 Task: Add a signature Luis Hernandez containing Have a great National Alzheimers Disease Awareness Month, Luis Hernandez to email address softage.6@softage.net and add a label Tax filings
Action: Mouse moved to (919, 57)
Screenshot: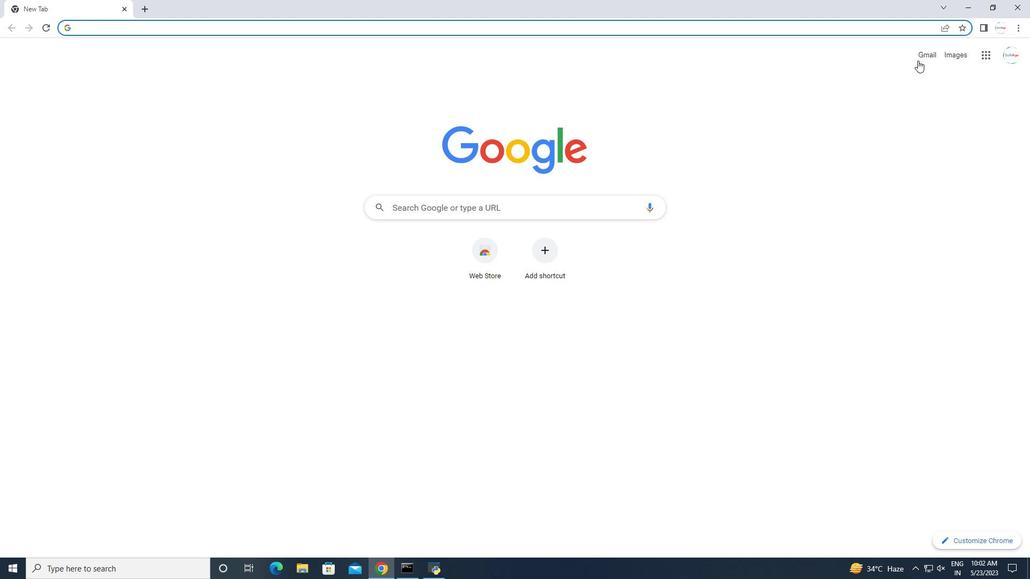 
Action: Mouse pressed left at (919, 57)
Screenshot: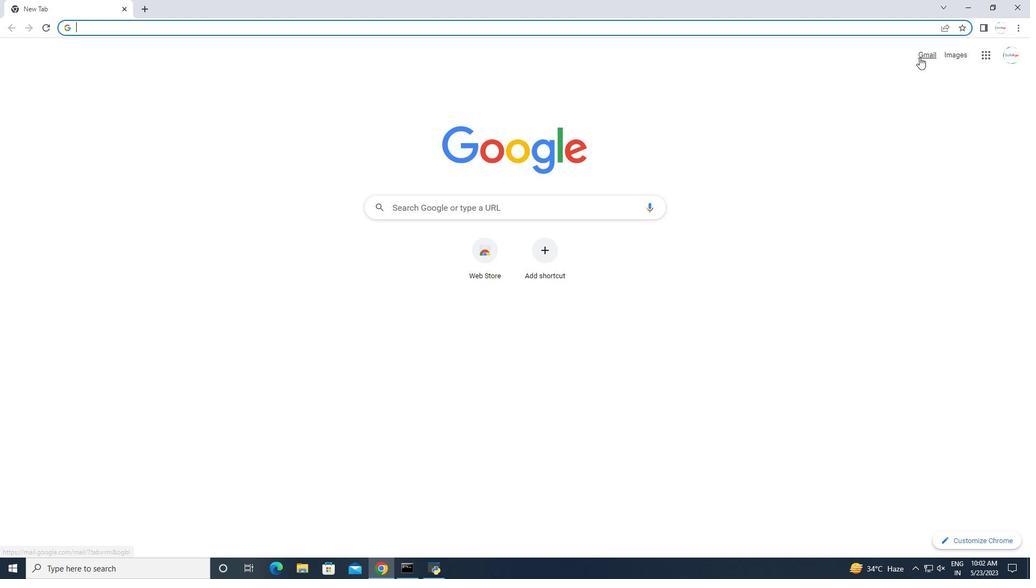 
Action: Mouse moved to (955, 55)
Screenshot: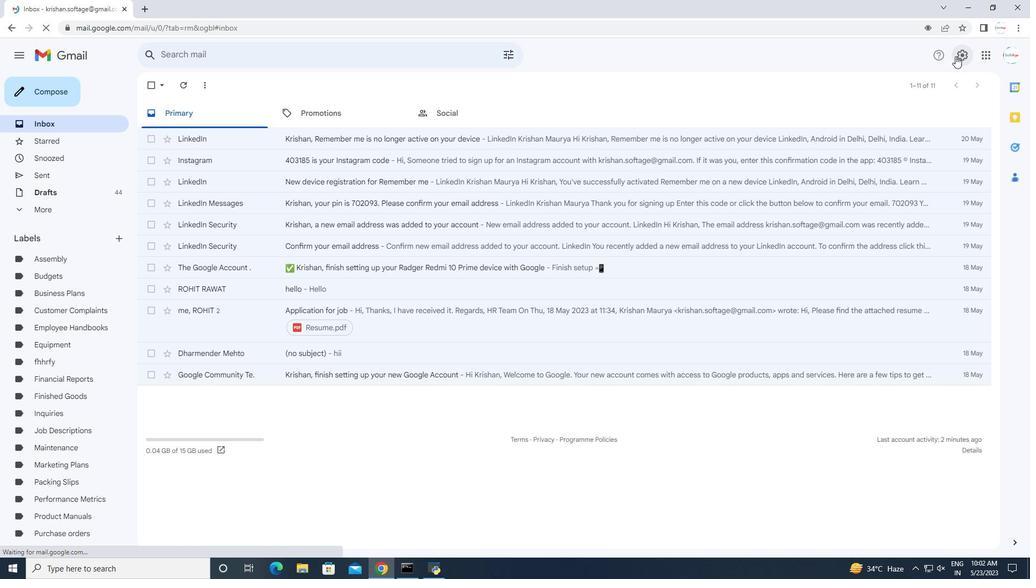 
Action: Mouse pressed left at (955, 55)
Screenshot: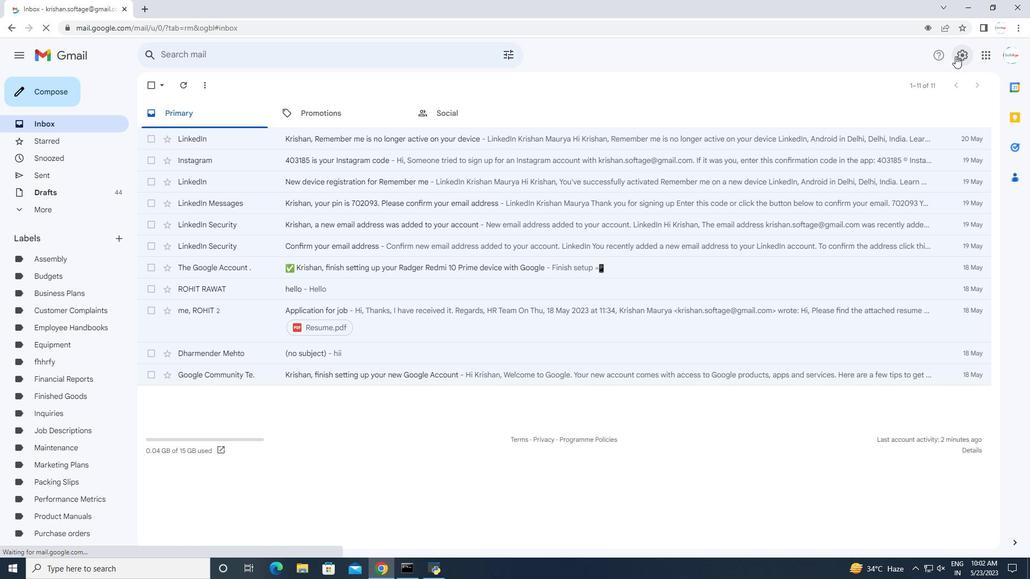 
Action: Mouse moved to (950, 107)
Screenshot: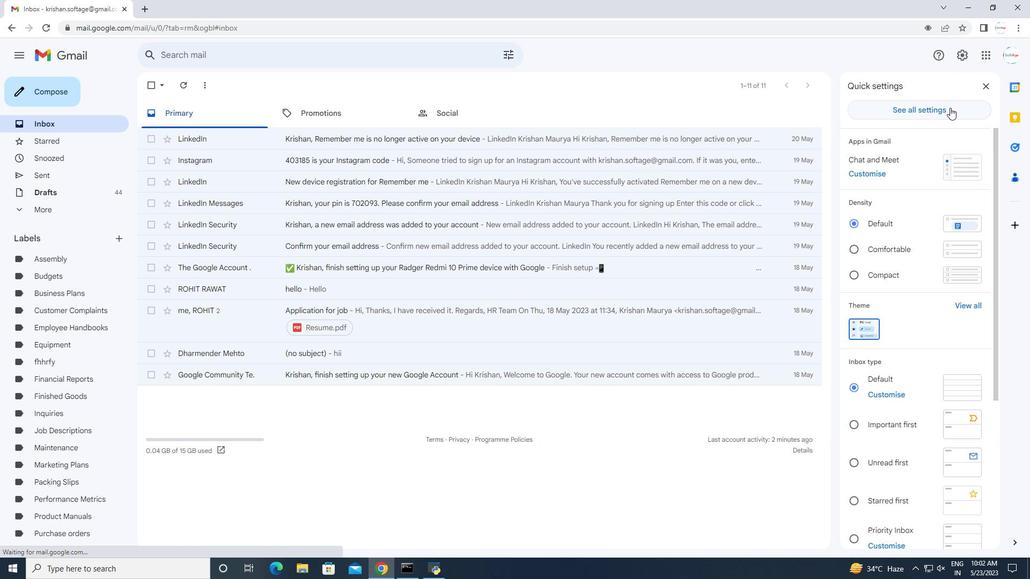 
Action: Mouse pressed left at (950, 107)
Screenshot: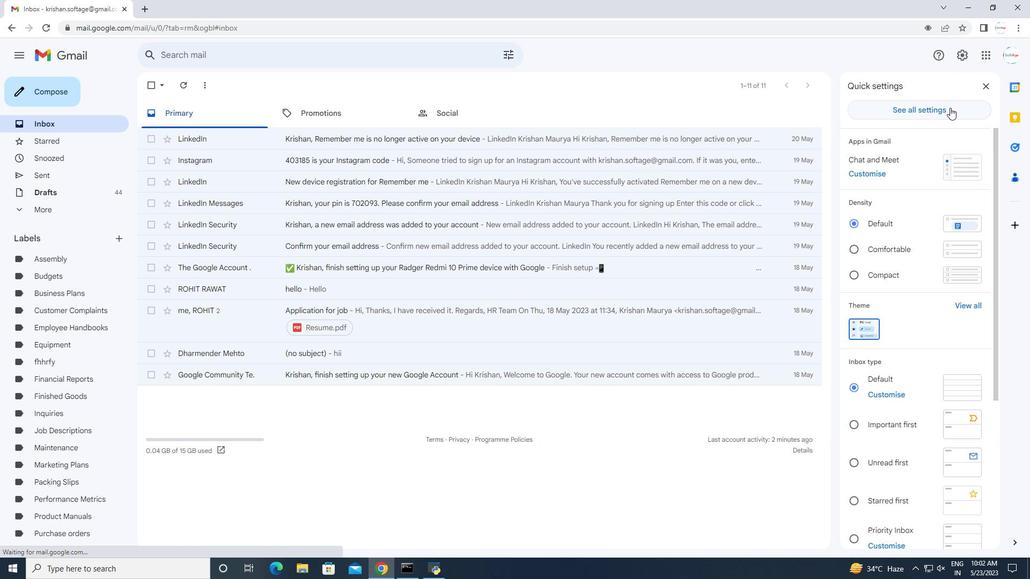 
Action: Mouse moved to (677, 172)
Screenshot: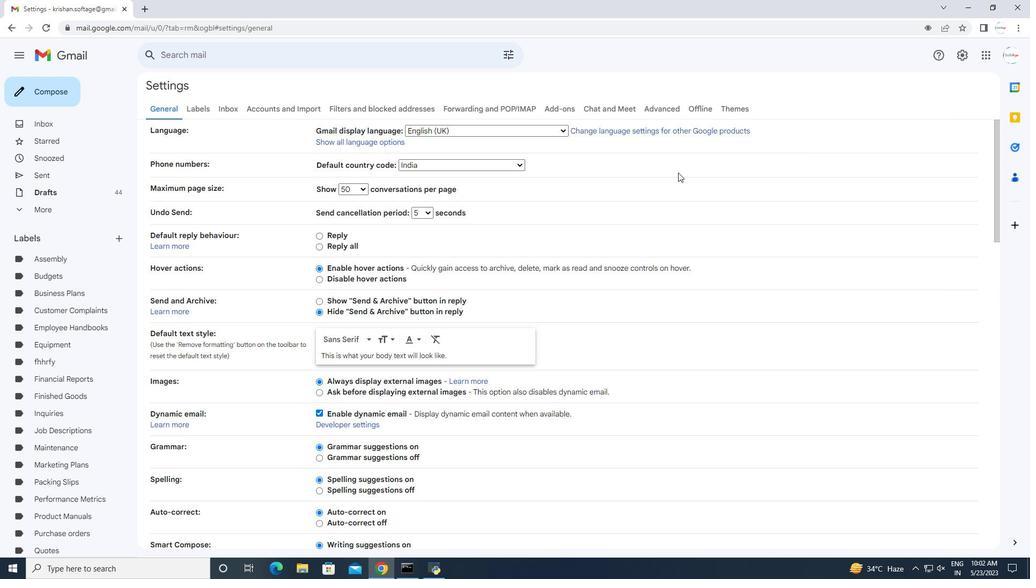 
Action: Mouse scrolled (677, 171) with delta (0, 0)
Screenshot: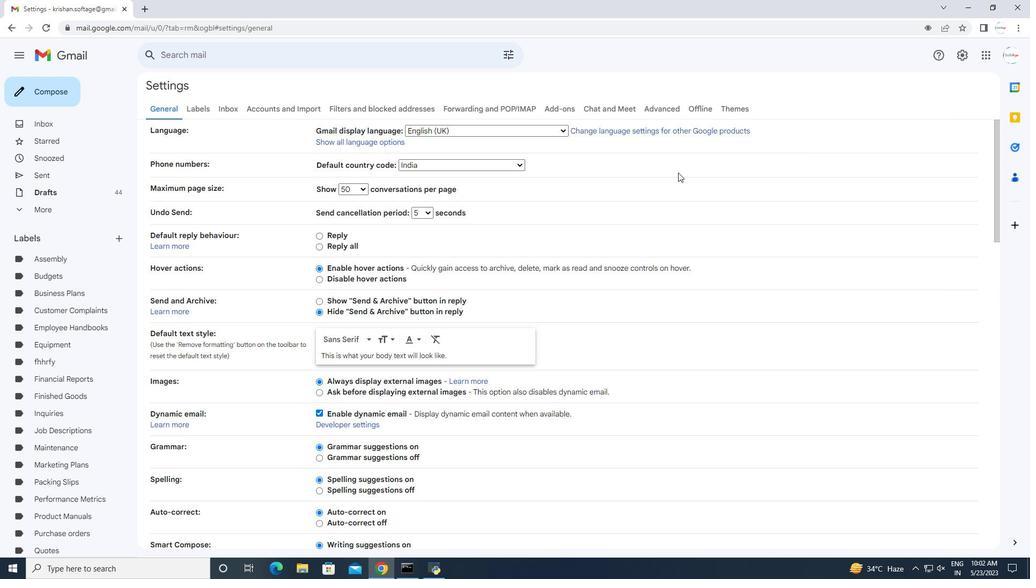 
Action: Mouse scrolled (677, 171) with delta (0, 0)
Screenshot: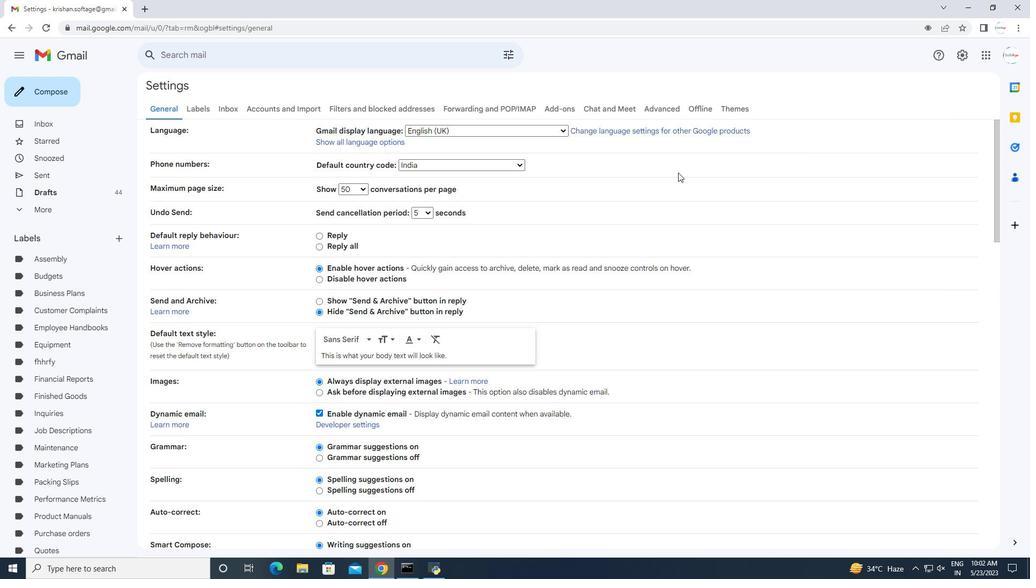 
Action: Mouse scrolled (677, 171) with delta (0, 0)
Screenshot: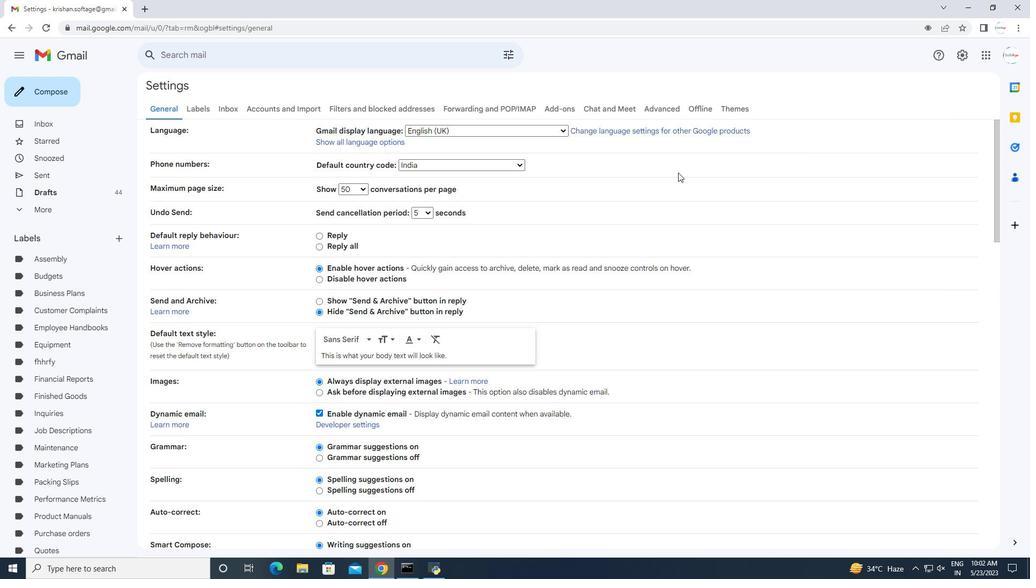 
Action: Mouse scrolled (677, 171) with delta (0, 0)
Screenshot: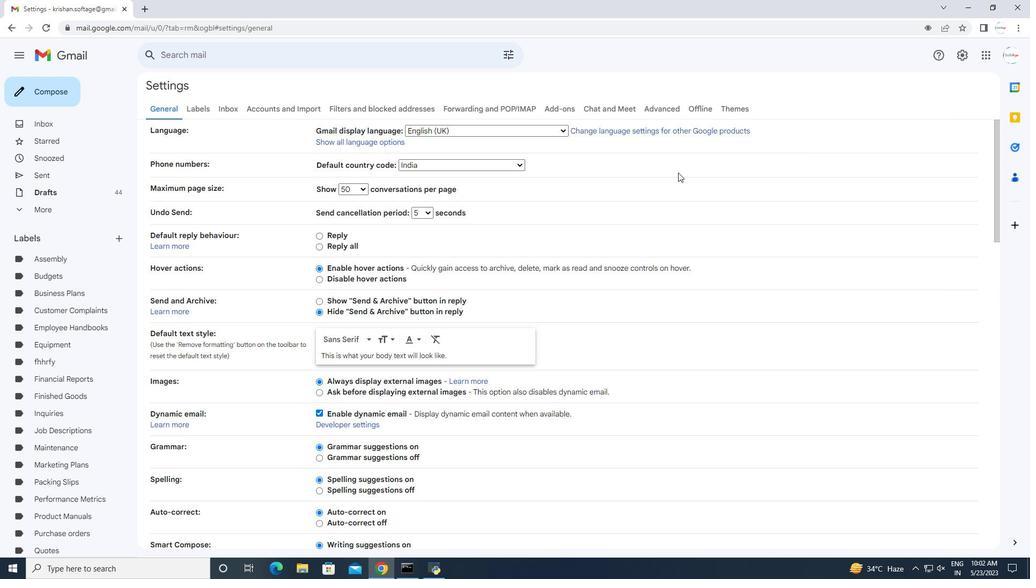 
Action: Mouse scrolled (677, 171) with delta (0, 0)
Screenshot: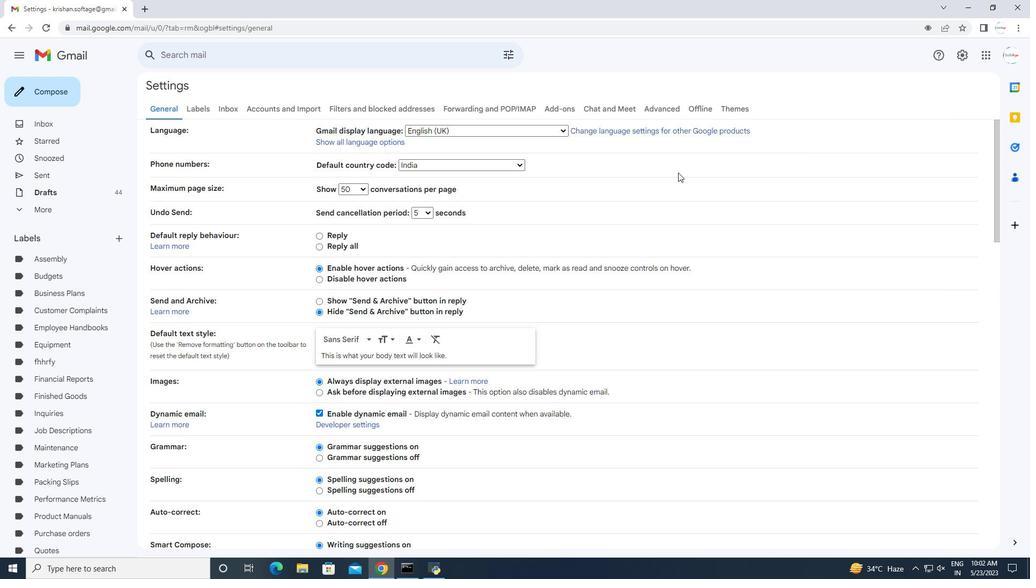 
Action: Mouse moved to (677, 172)
Screenshot: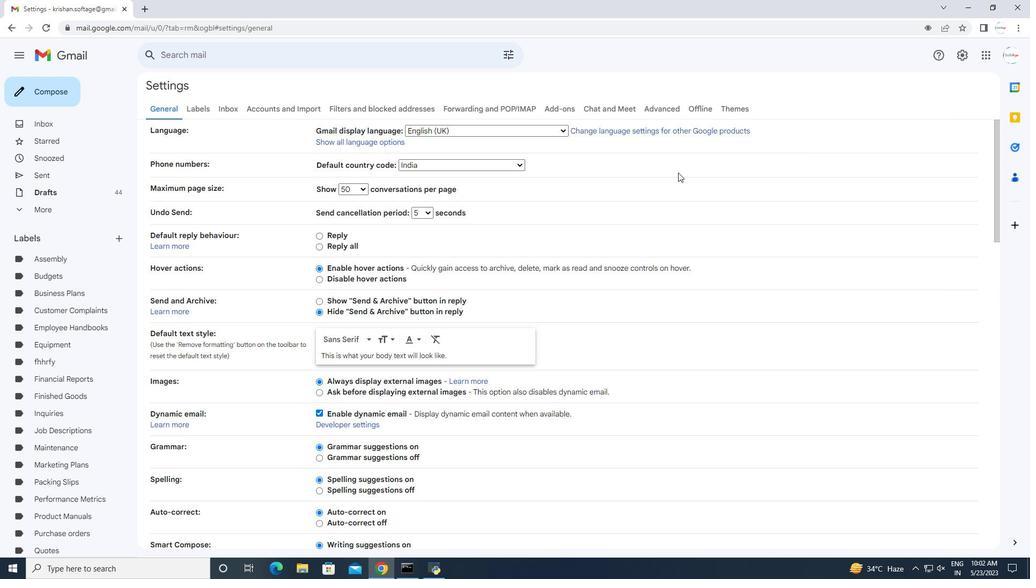 
Action: Mouse scrolled (677, 171) with delta (0, 0)
Screenshot: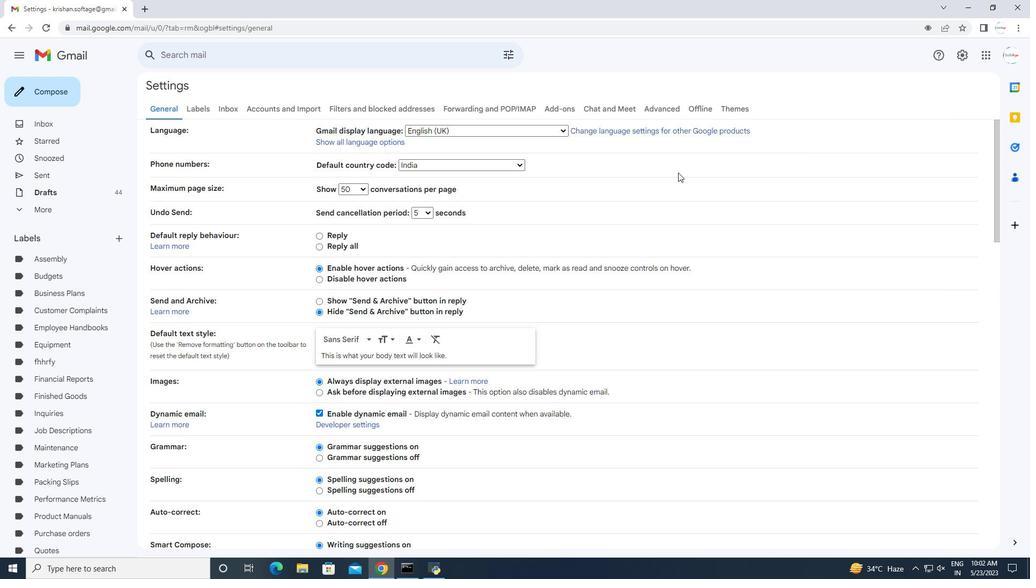 
Action: Mouse moved to (677, 166)
Screenshot: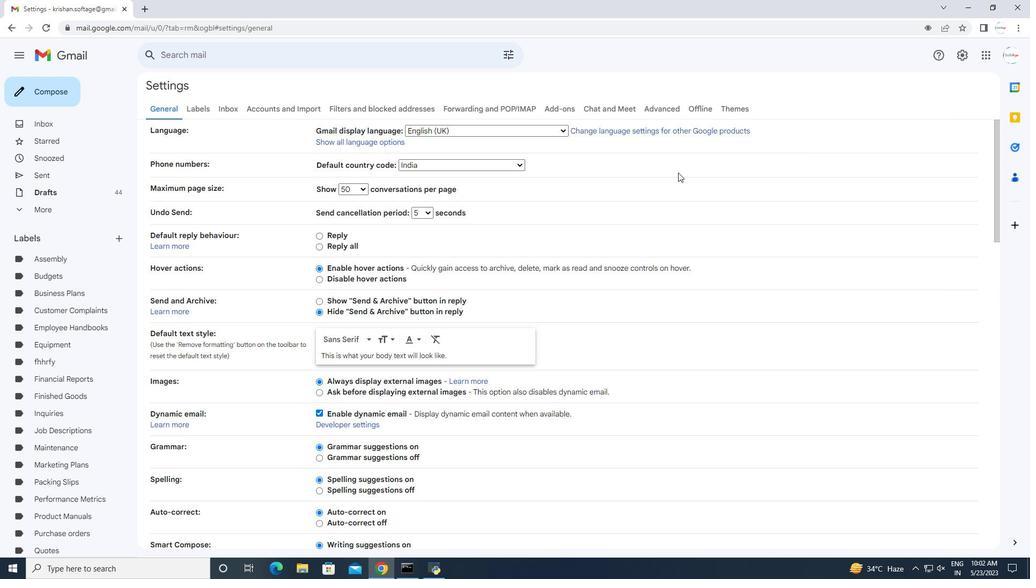 
Action: Mouse scrolled (677, 166) with delta (0, 0)
Screenshot: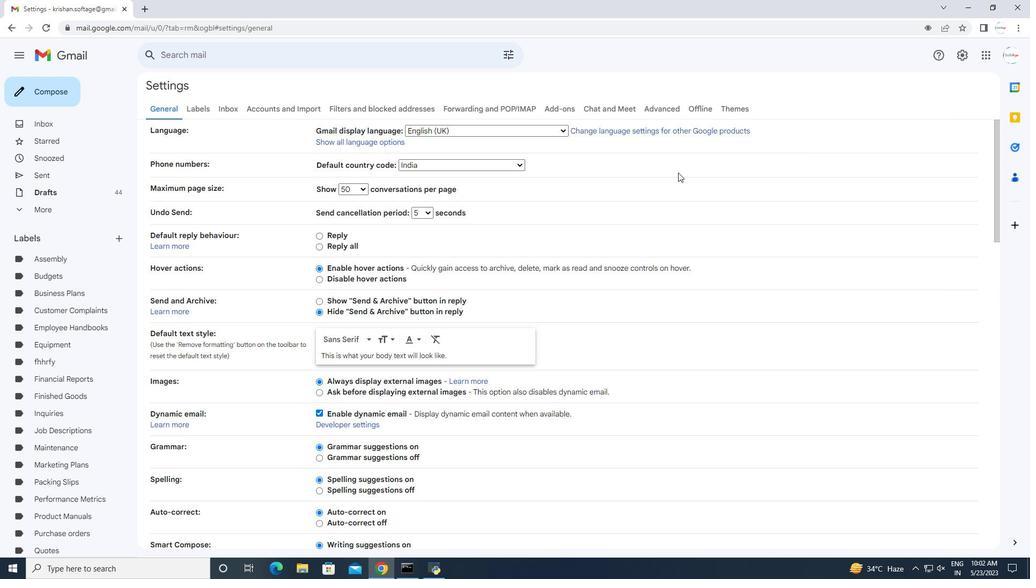 
Action: Mouse moved to (677, 163)
Screenshot: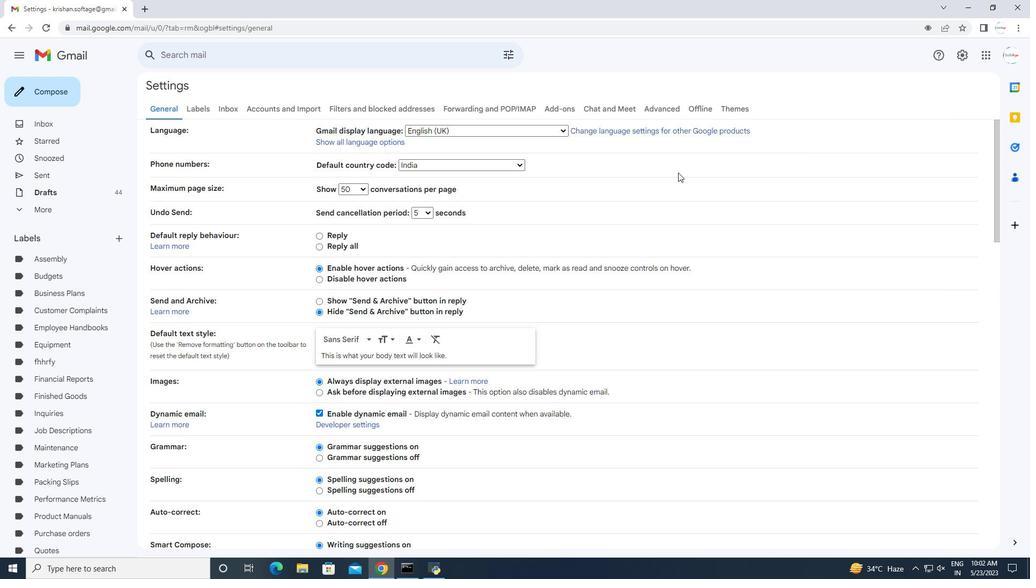 
Action: Mouse scrolled (677, 163) with delta (0, 0)
Screenshot: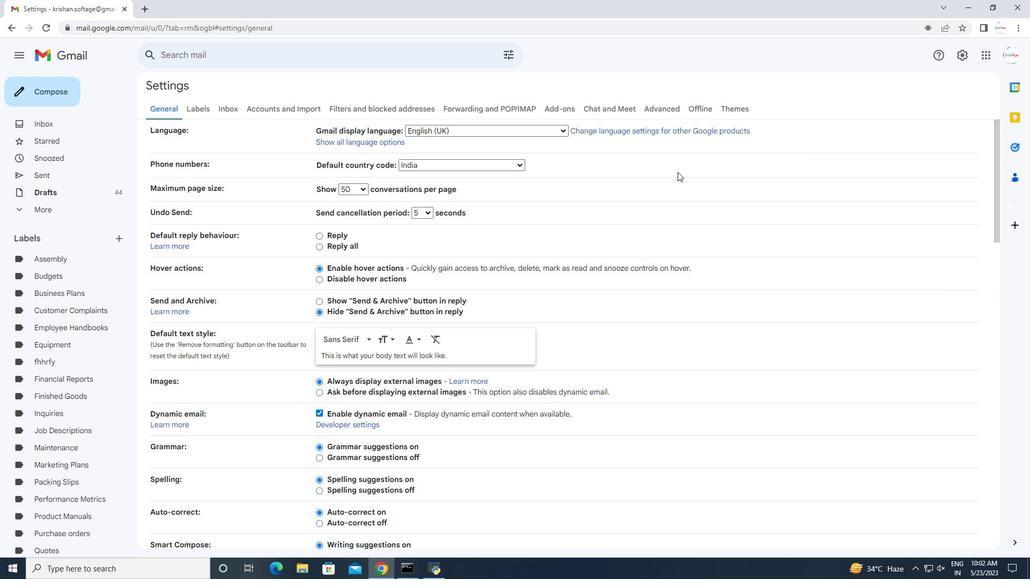 
Action: Mouse scrolled (677, 163) with delta (0, 0)
Screenshot: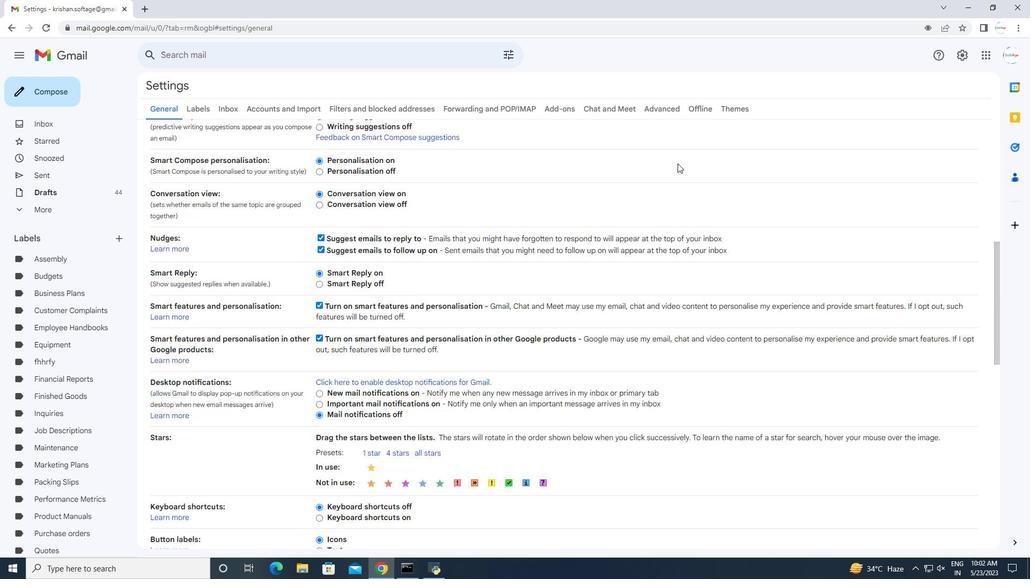
Action: Mouse scrolled (677, 163) with delta (0, 0)
Screenshot: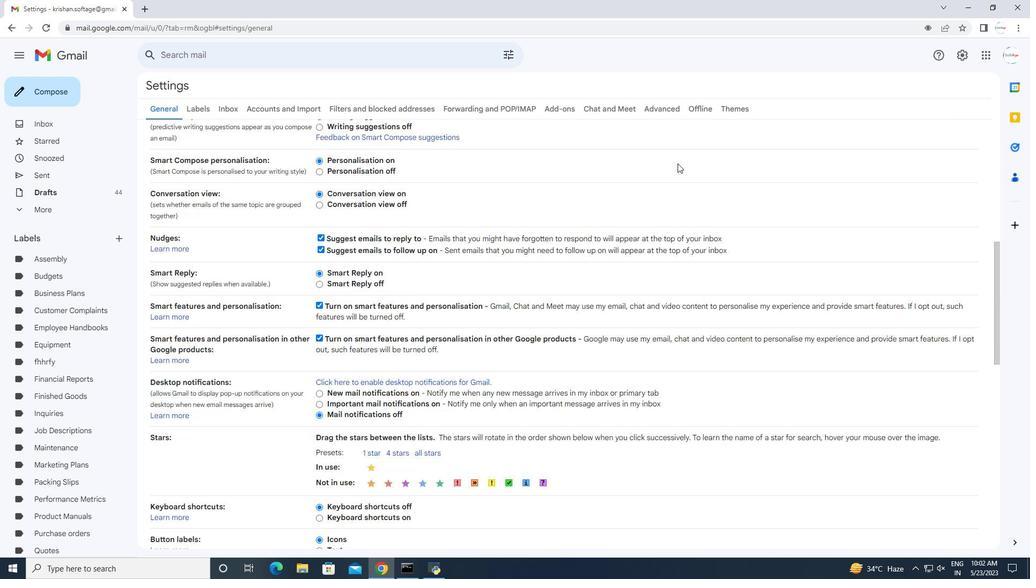 
Action: Mouse scrolled (677, 163) with delta (0, 0)
Screenshot: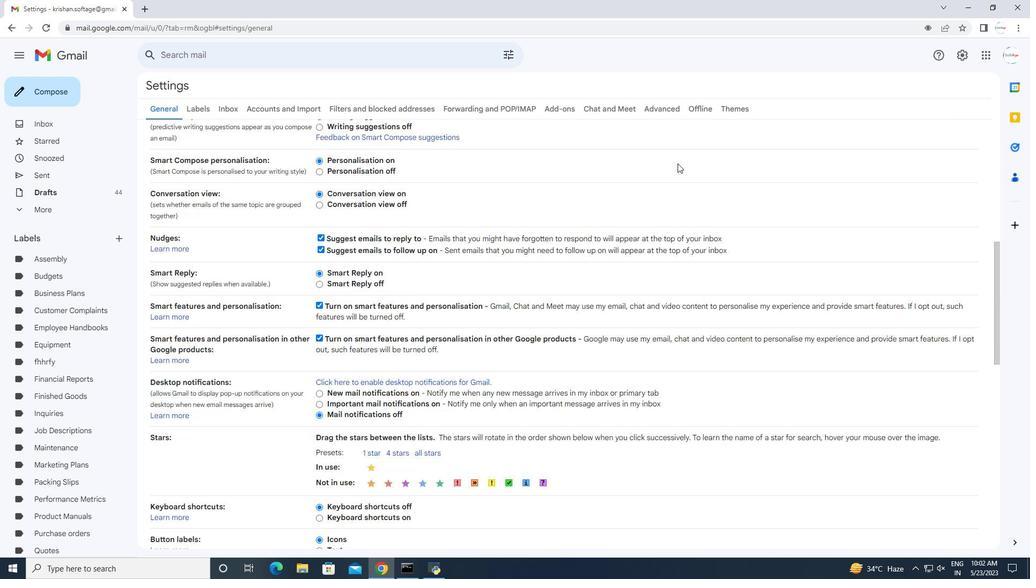 
Action: Mouse scrolled (677, 163) with delta (0, 0)
Screenshot: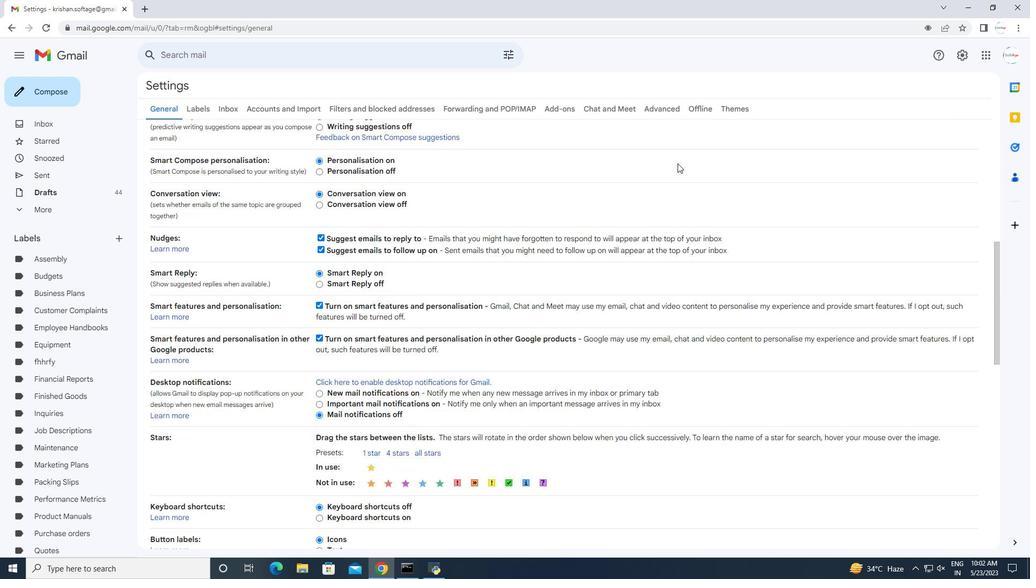 
Action: Mouse scrolled (677, 163) with delta (0, 0)
Screenshot: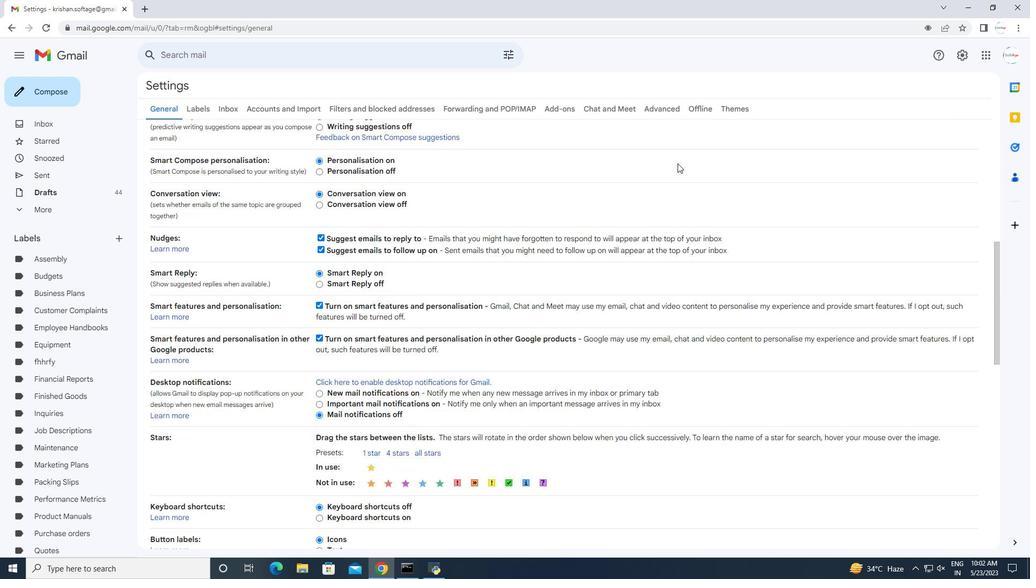 
Action: Mouse scrolled (677, 163) with delta (0, 0)
Screenshot: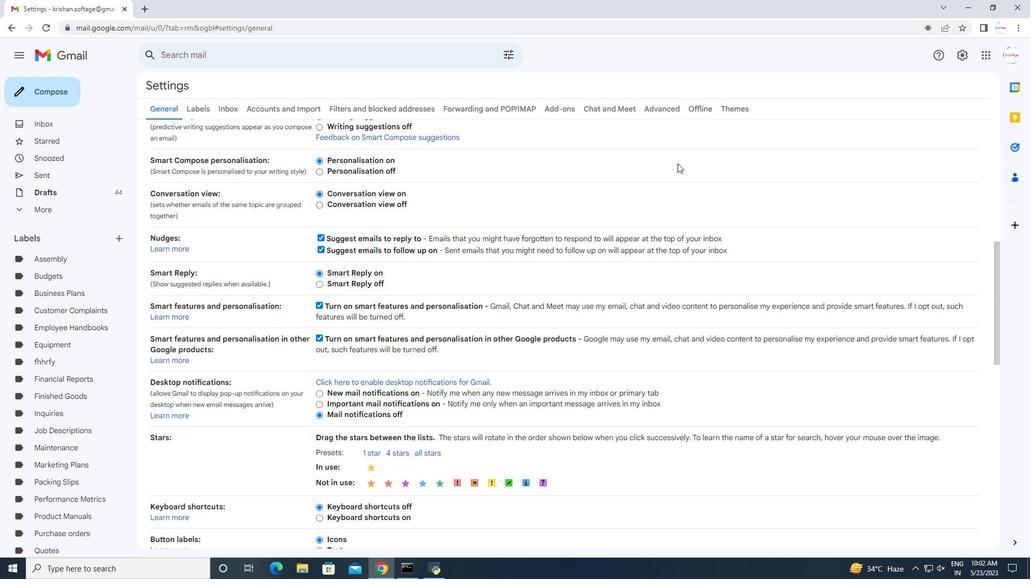 
Action: Mouse moved to (579, 276)
Screenshot: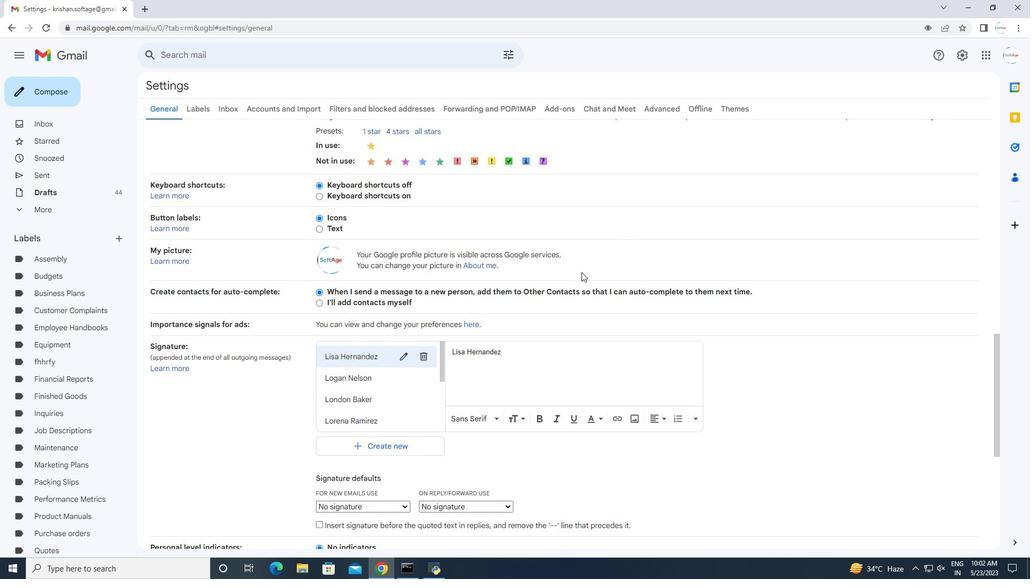 
Action: Mouse scrolled (579, 275) with delta (0, 0)
Screenshot: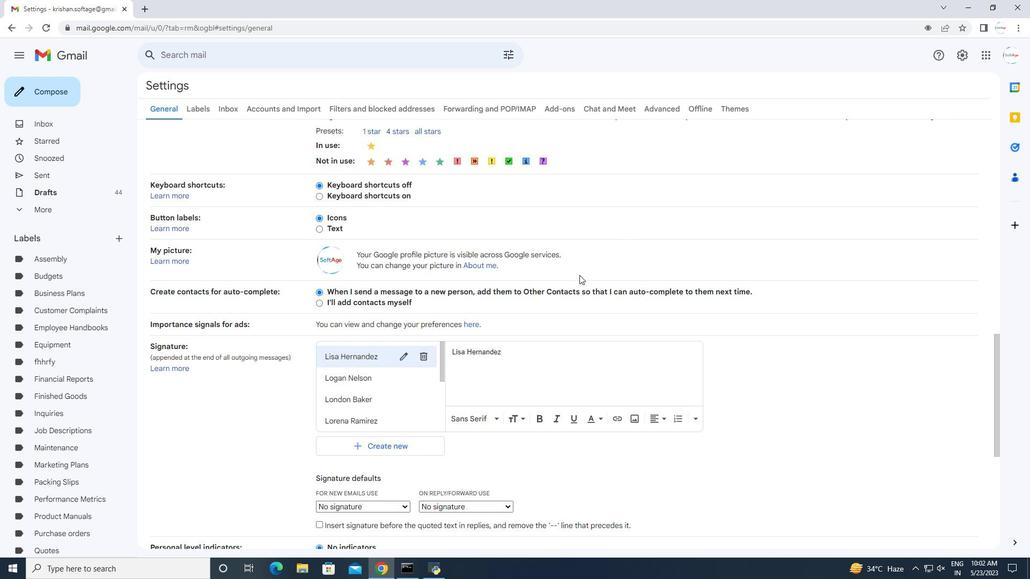 
Action: Mouse scrolled (579, 275) with delta (0, 0)
Screenshot: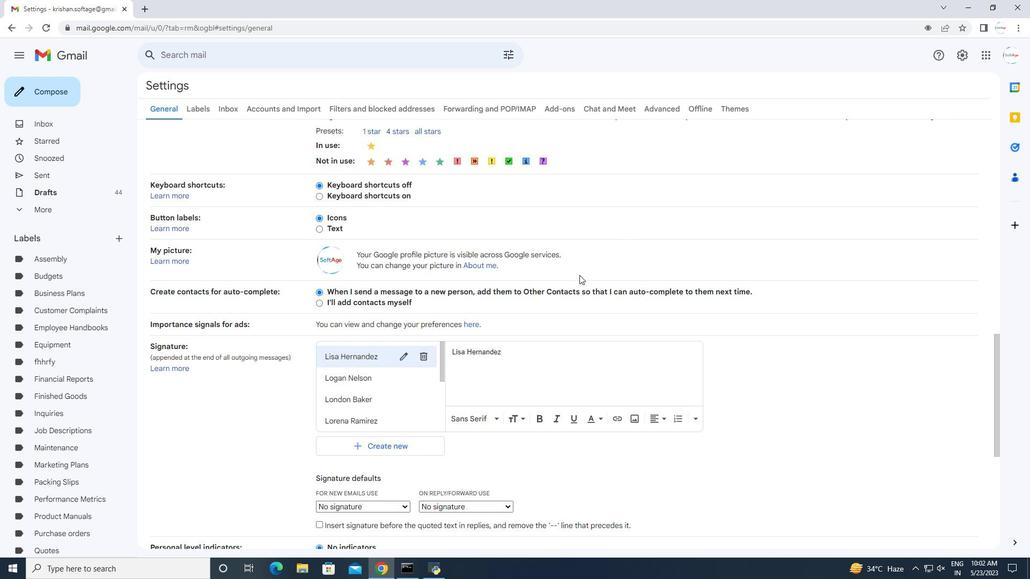 
Action: Mouse scrolled (579, 275) with delta (0, 0)
Screenshot: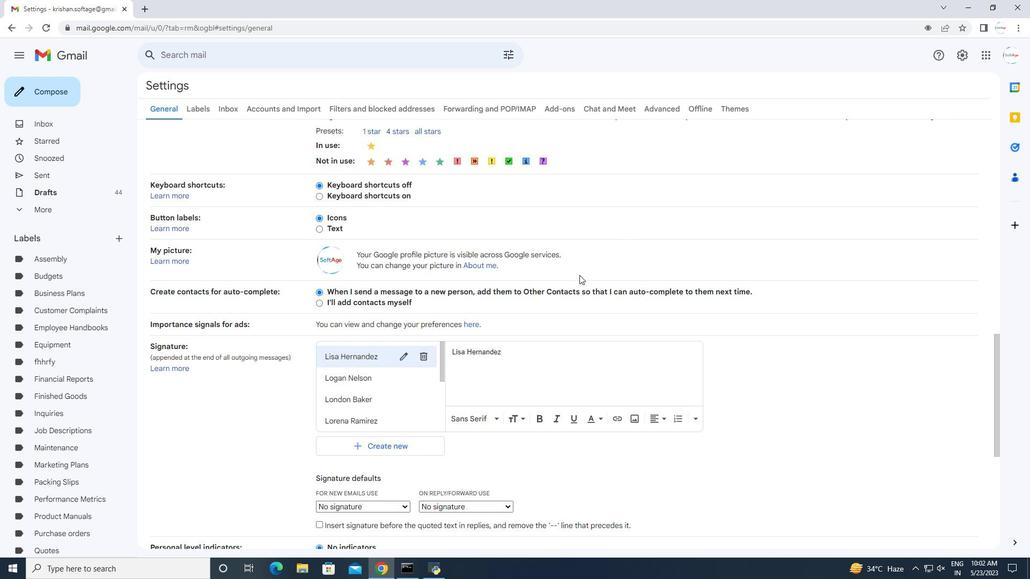 
Action: Mouse scrolled (579, 275) with delta (0, 0)
Screenshot: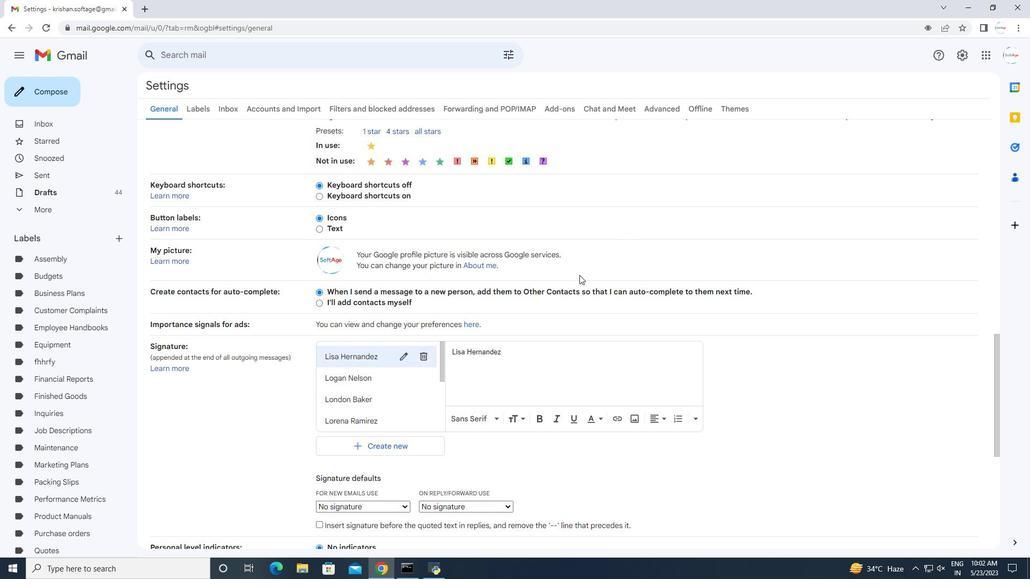 
Action: Mouse moved to (410, 229)
Screenshot: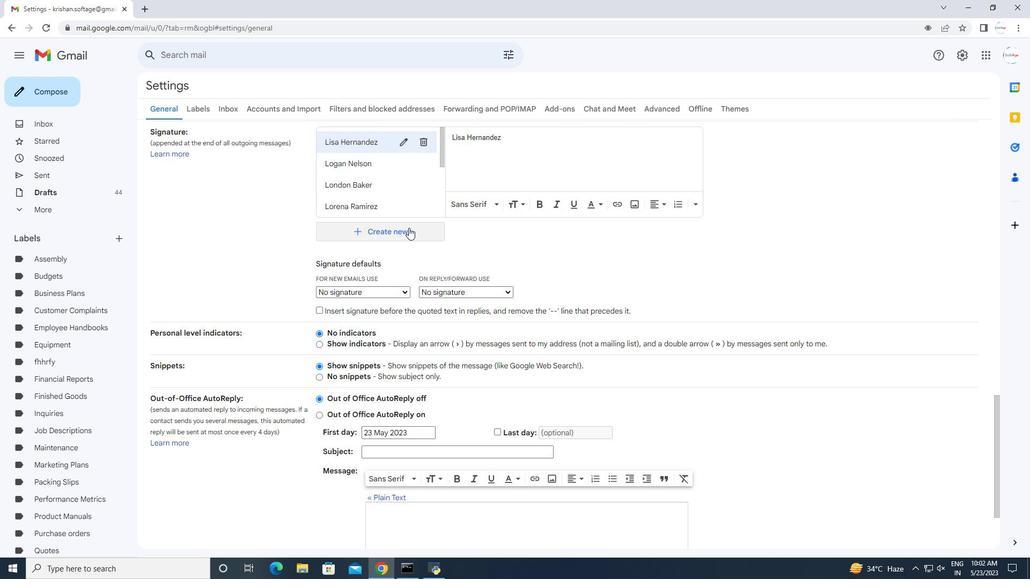 
Action: Mouse pressed left at (410, 229)
Screenshot: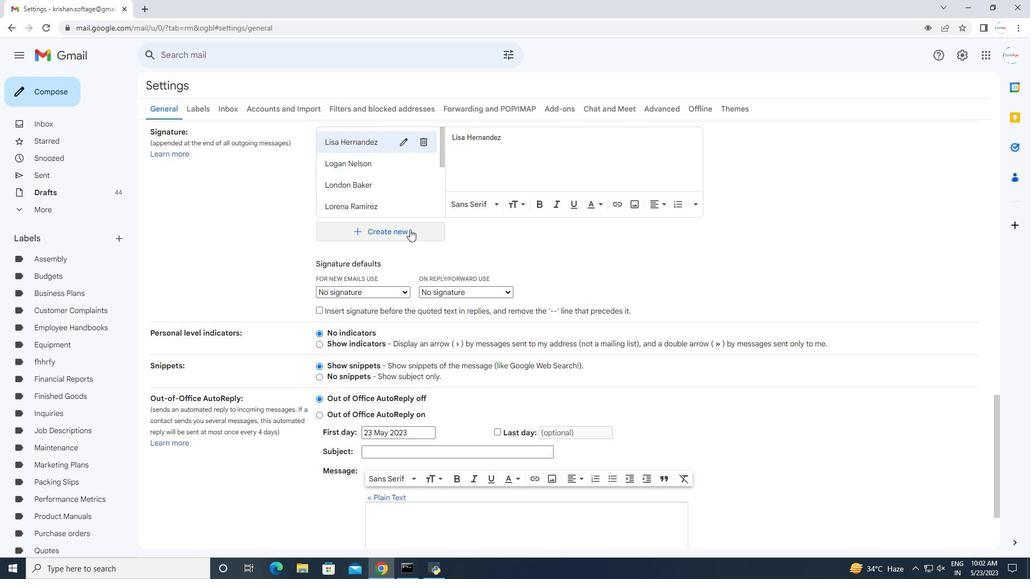 
Action: Mouse moved to (431, 296)
Screenshot: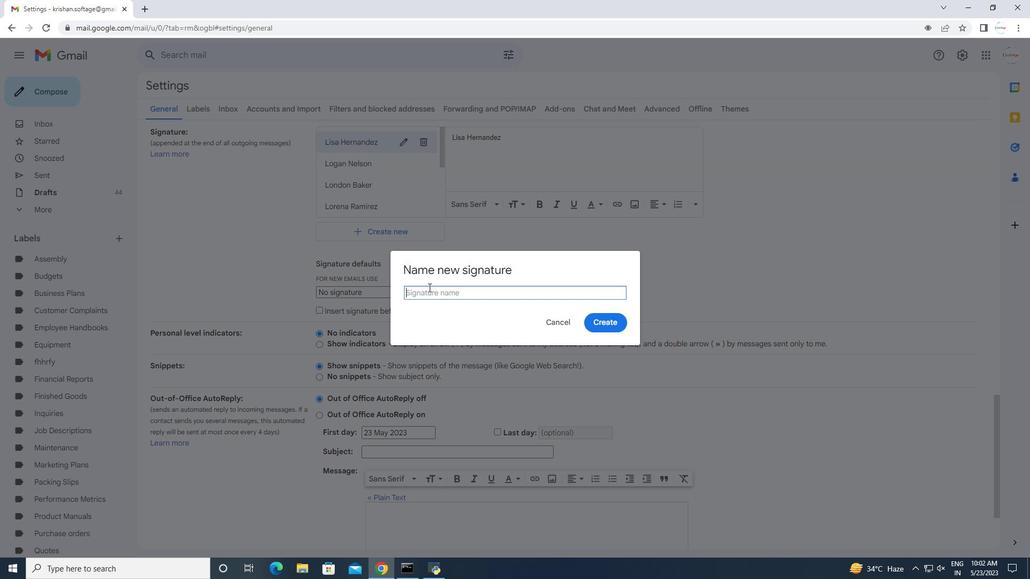 
Action: Mouse pressed left at (431, 296)
Screenshot: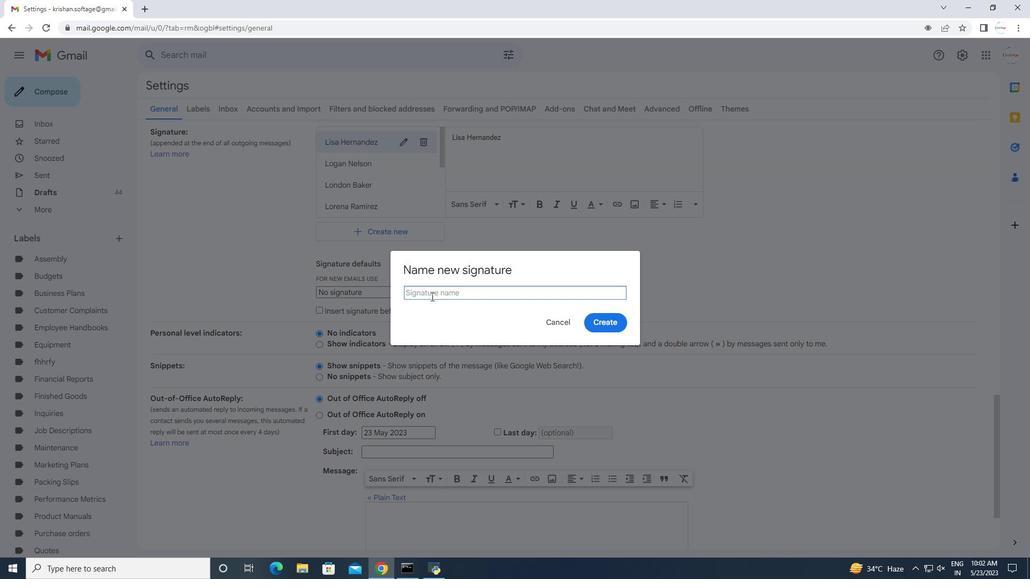 
Action: Key pressed <Key.shift>Luis<Key.space><Key.shift><Key.shift><Key.shift><Key.shift><Key.shift><Key.shift><Key.shift><Key.shift><Key.shift><Key.shift>Hernandez
Screenshot: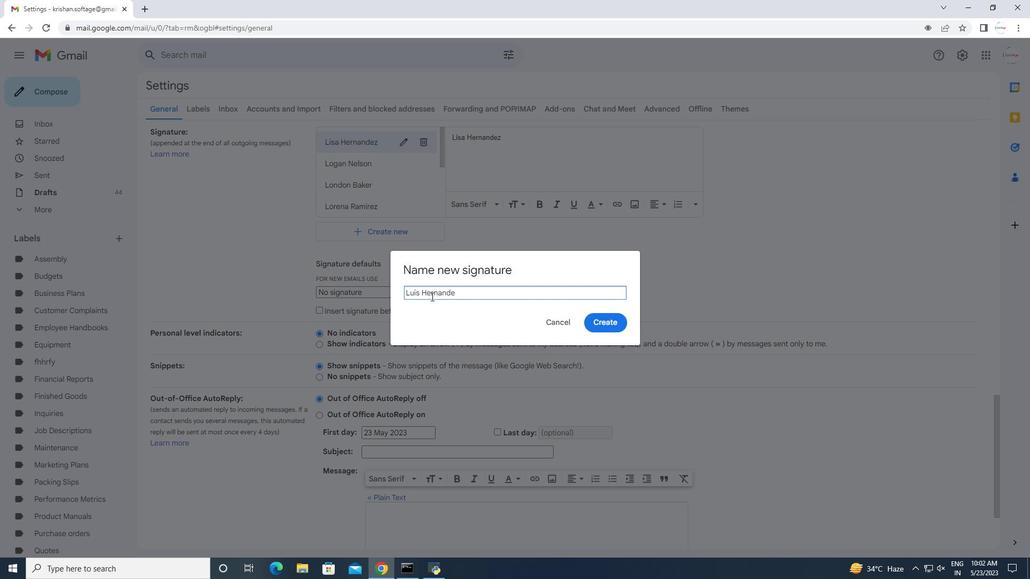 
Action: Mouse moved to (606, 326)
Screenshot: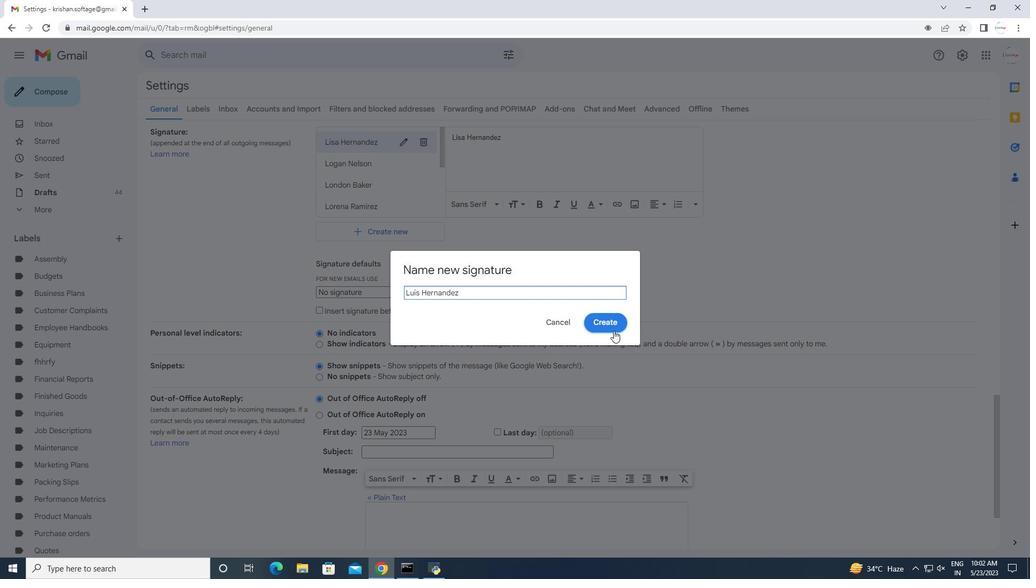 
Action: Mouse pressed left at (606, 326)
Screenshot: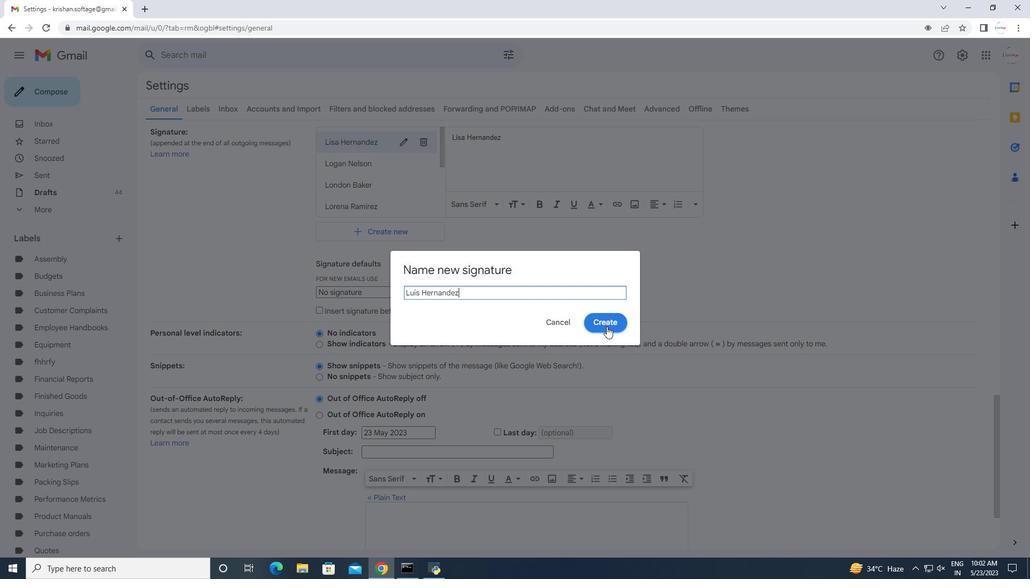 
Action: Mouse moved to (472, 138)
Screenshot: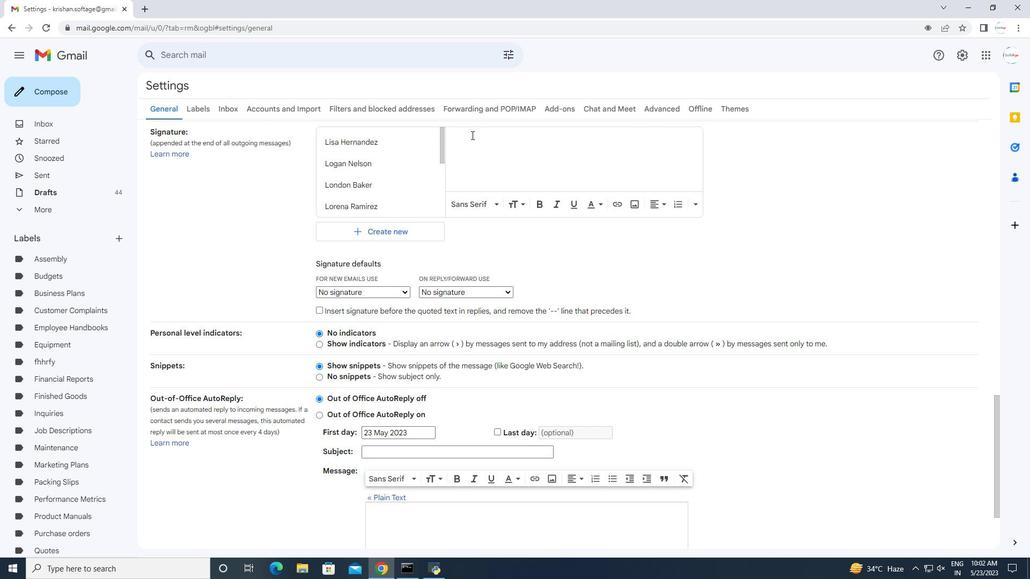 
Action: Mouse pressed left at (472, 138)
Screenshot: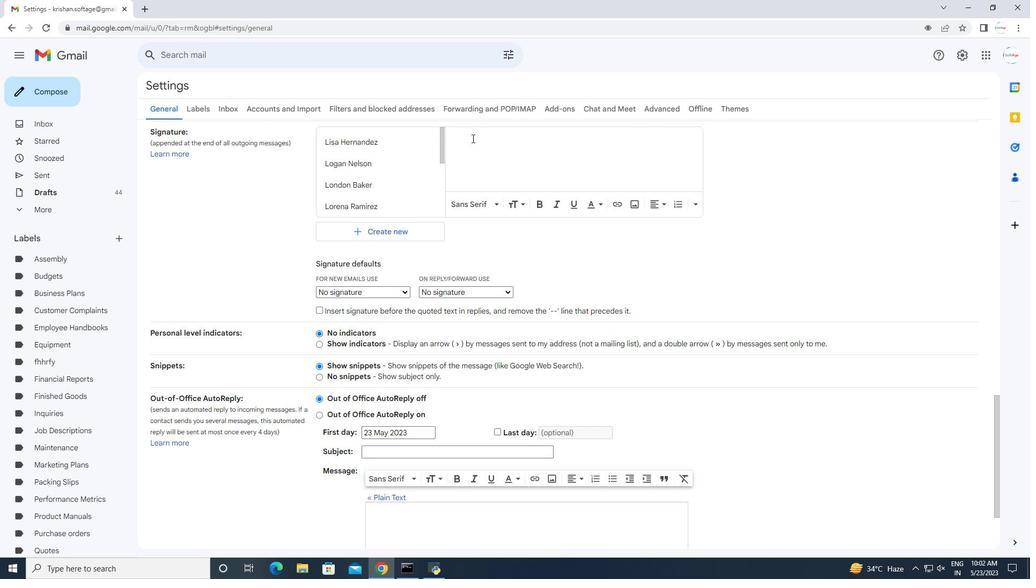 
Action: Key pressed <Key.shift><Key.shift><Key.shift><Key.shift>Luis<Key.space><Key.shift>Her
Screenshot: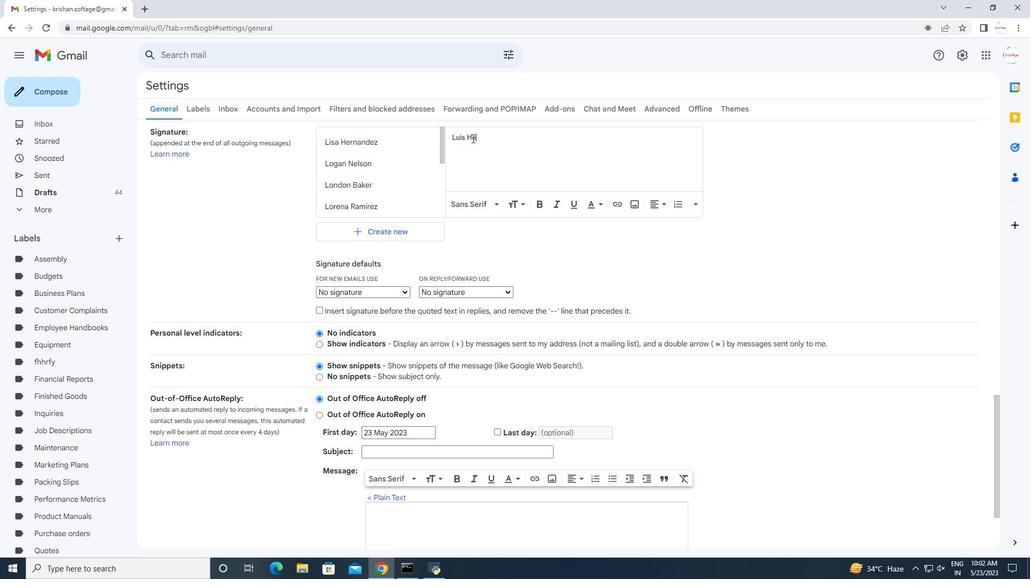 
Action: Mouse moved to (493, 140)
Screenshot: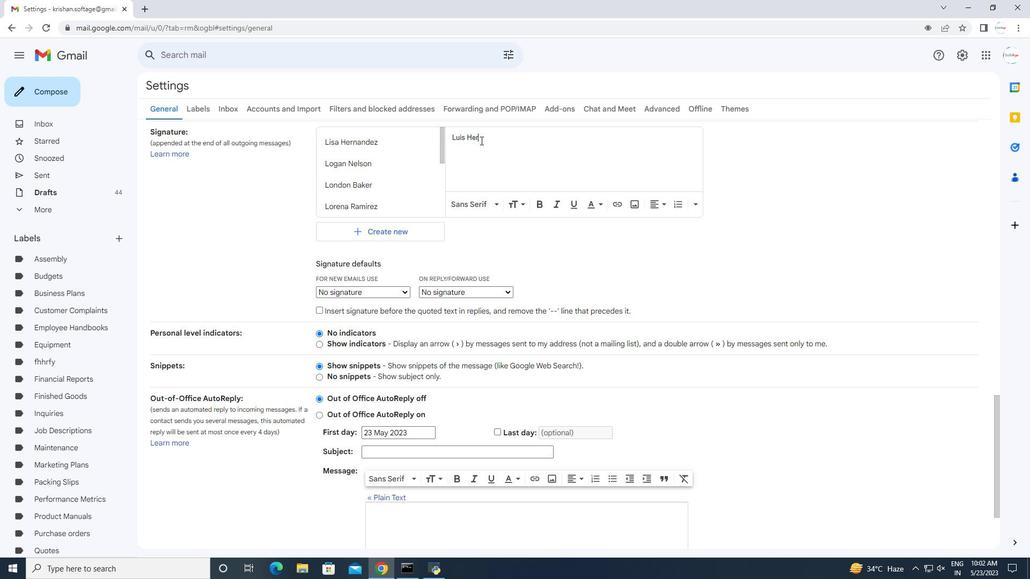 
Action: Key pressed nandez
Screenshot: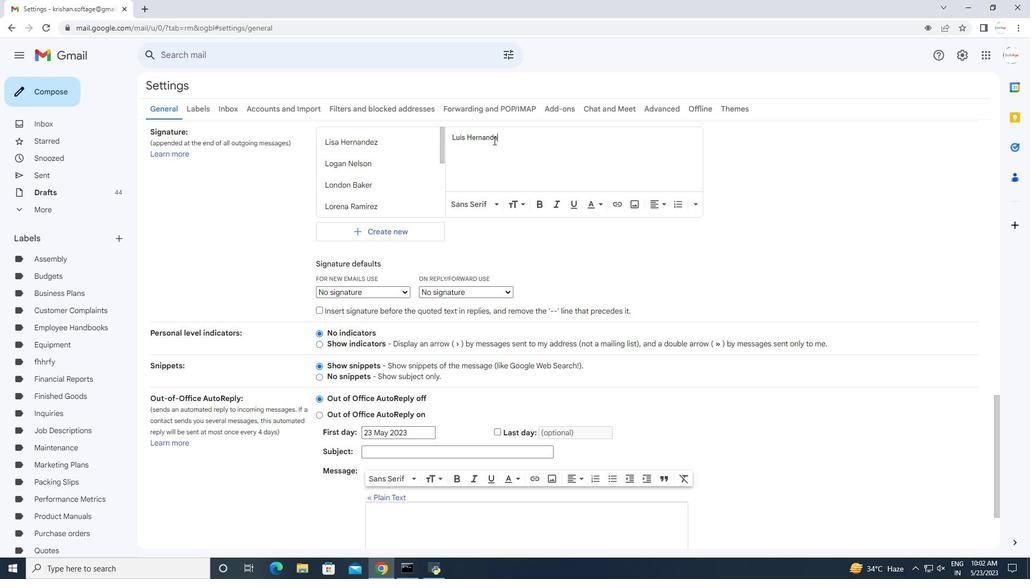 
Action: Mouse moved to (494, 161)
Screenshot: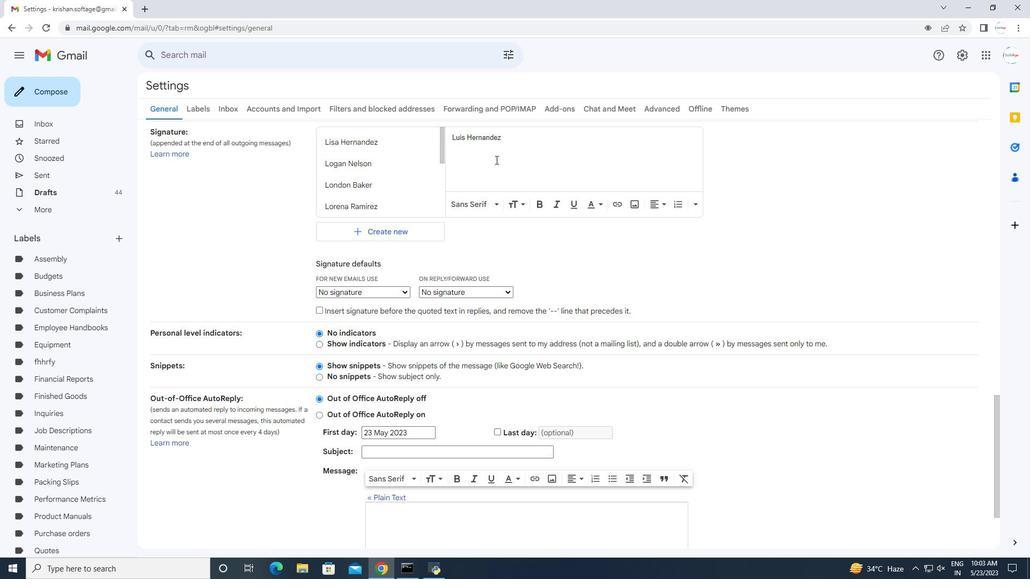 
Action: Mouse scrolled (494, 160) with delta (0, 0)
Screenshot: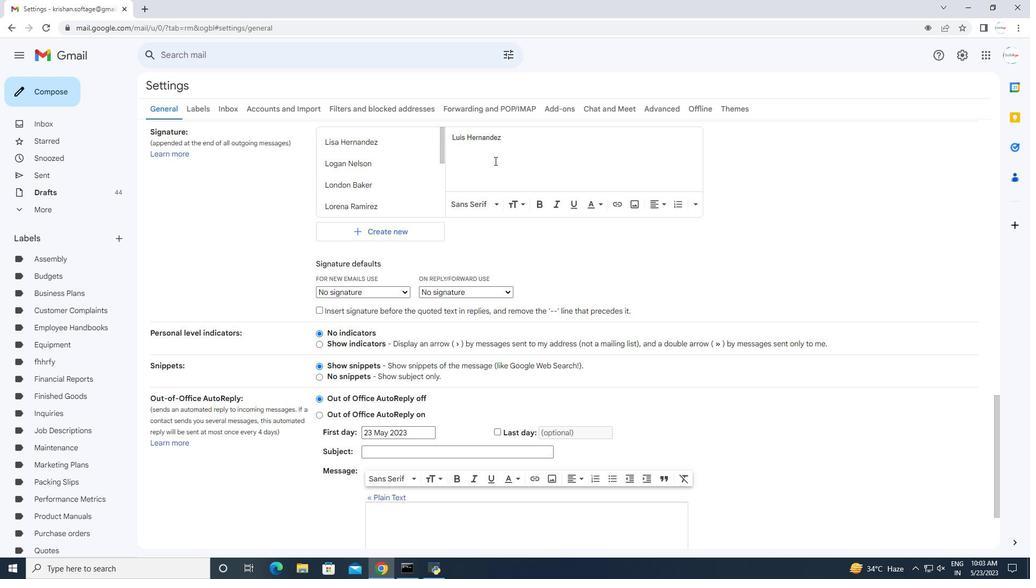 
Action: Mouse scrolled (494, 160) with delta (0, 0)
Screenshot: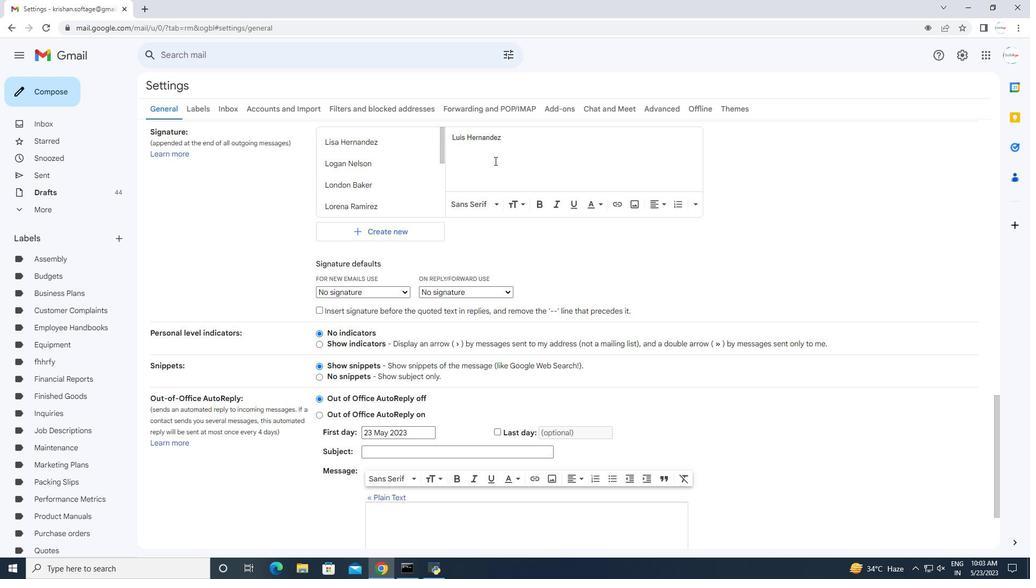
Action: Mouse scrolled (494, 160) with delta (0, 0)
Screenshot: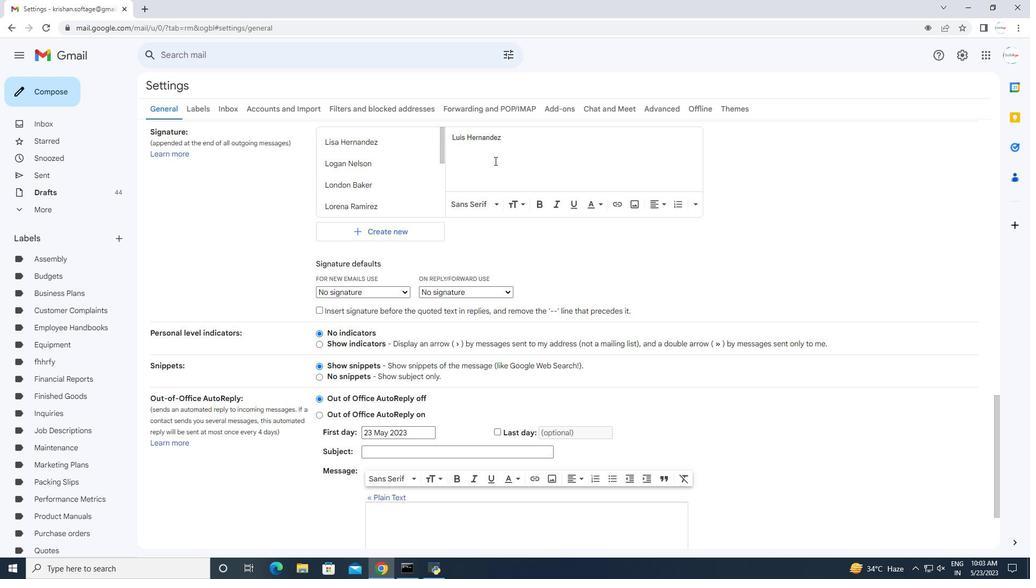 
Action: Mouse scrolled (494, 160) with delta (0, 0)
Screenshot: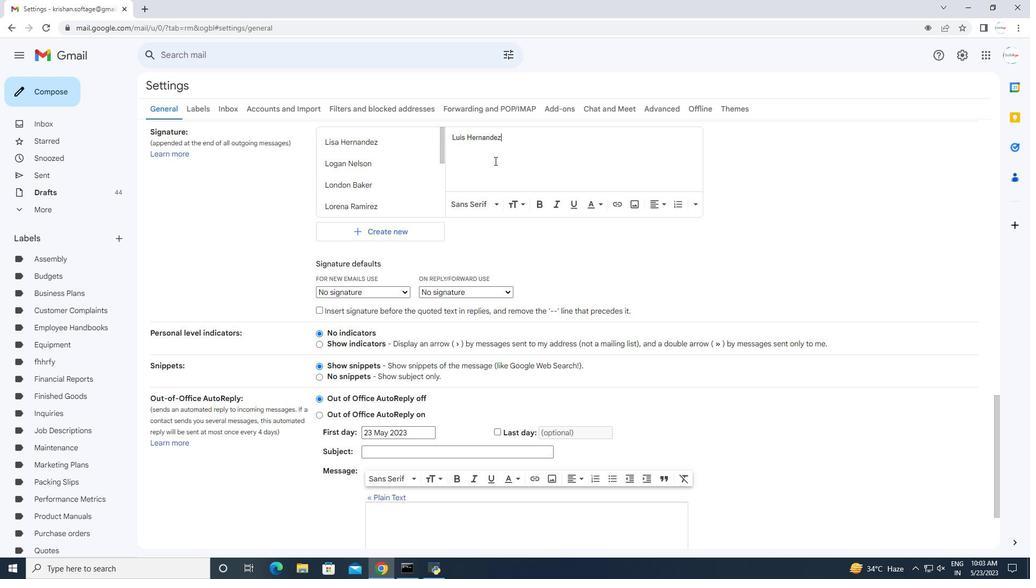 
Action: Mouse scrolled (494, 160) with delta (0, 0)
Screenshot: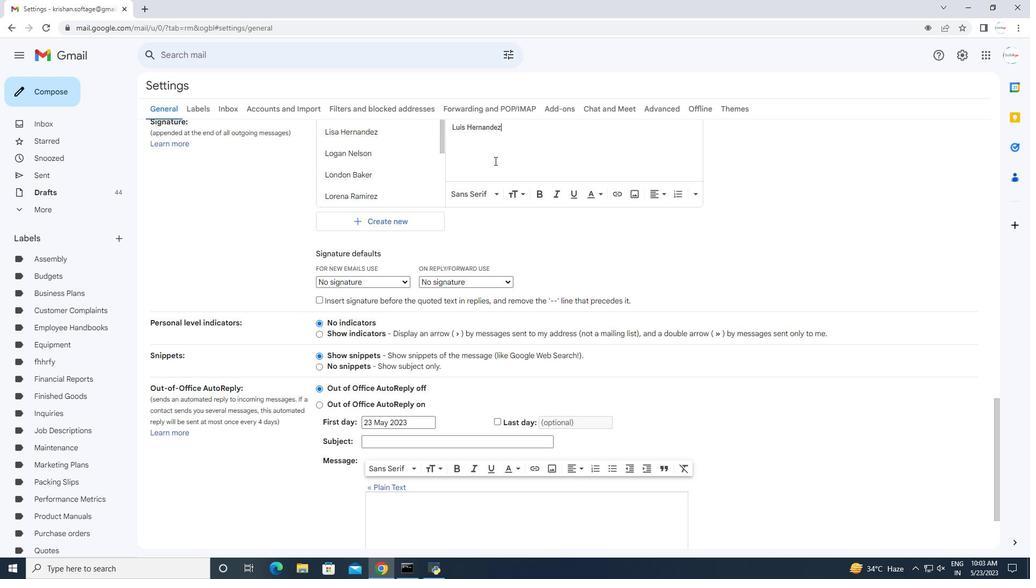 
Action: Mouse moved to (529, 488)
Screenshot: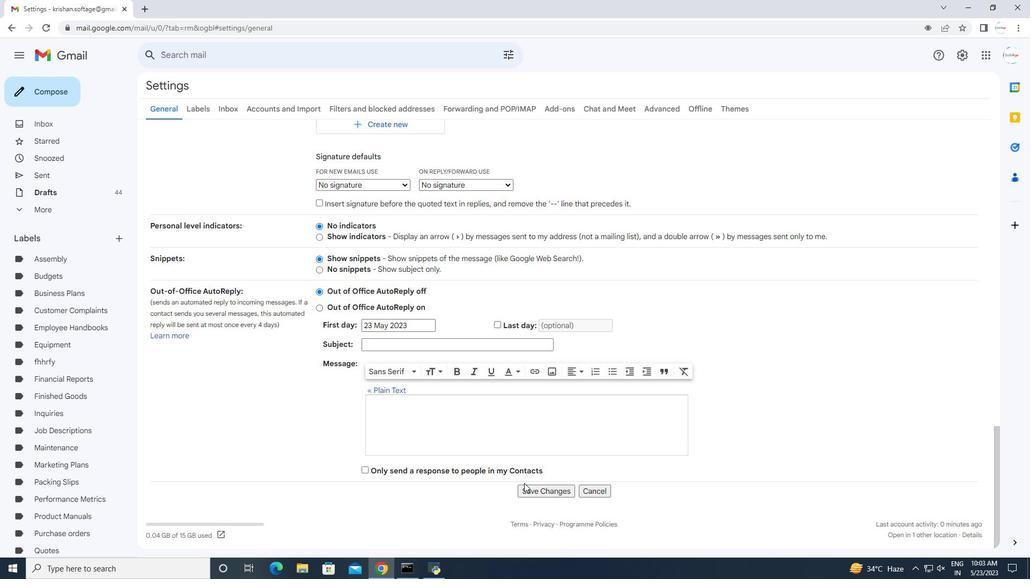 
Action: Mouse pressed left at (529, 488)
Screenshot: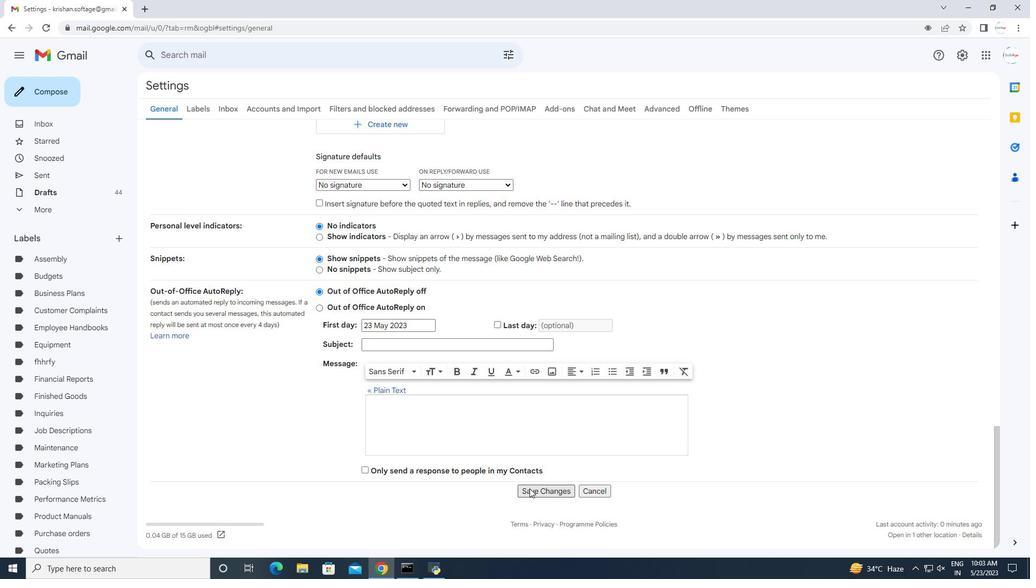 
Action: Mouse moved to (43, 91)
Screenshot: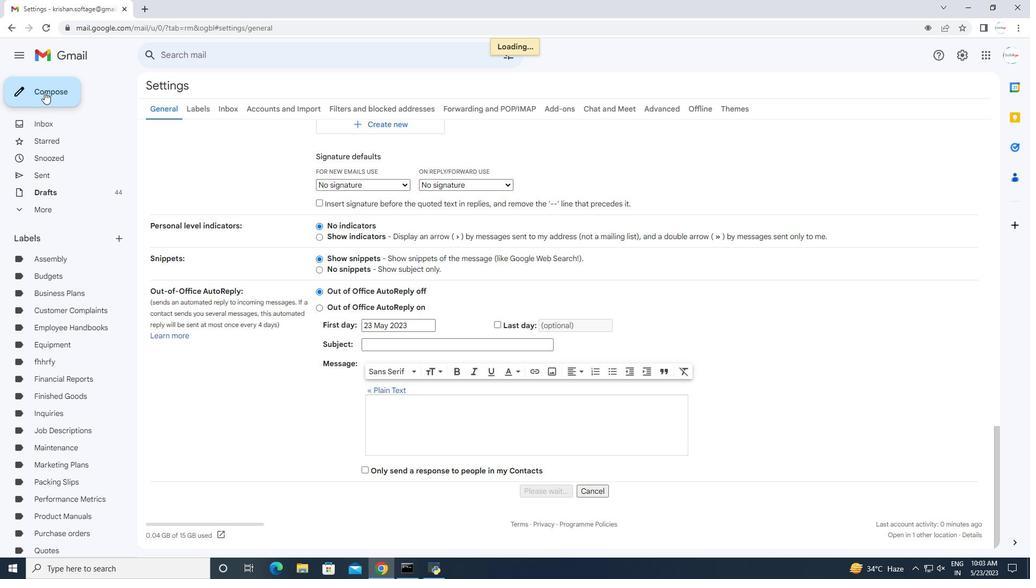 
Action: Mouse pressed left at (43, 91)
Screenshot: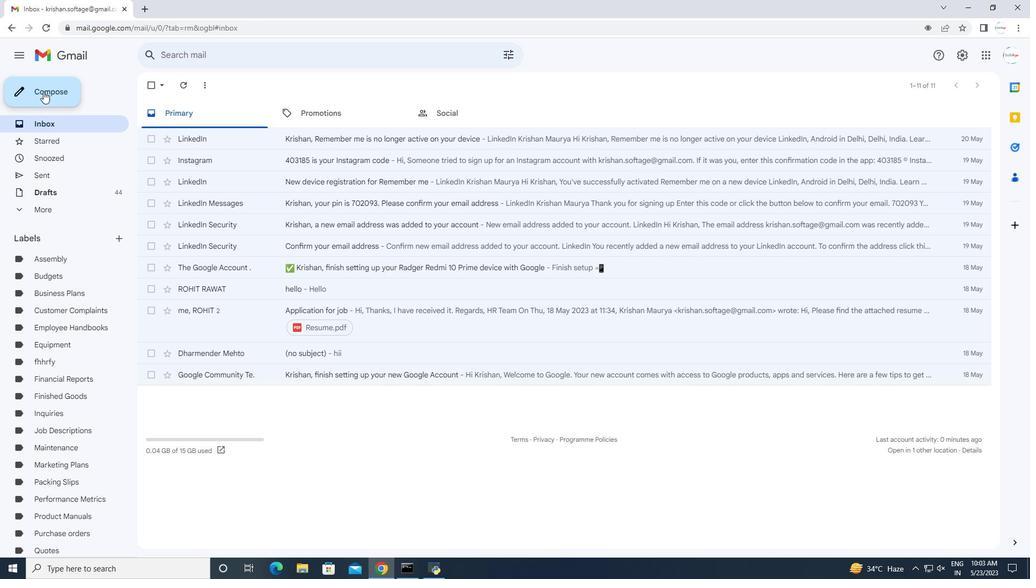 
Action: Mouse moved to (696, 257)
Screenshot: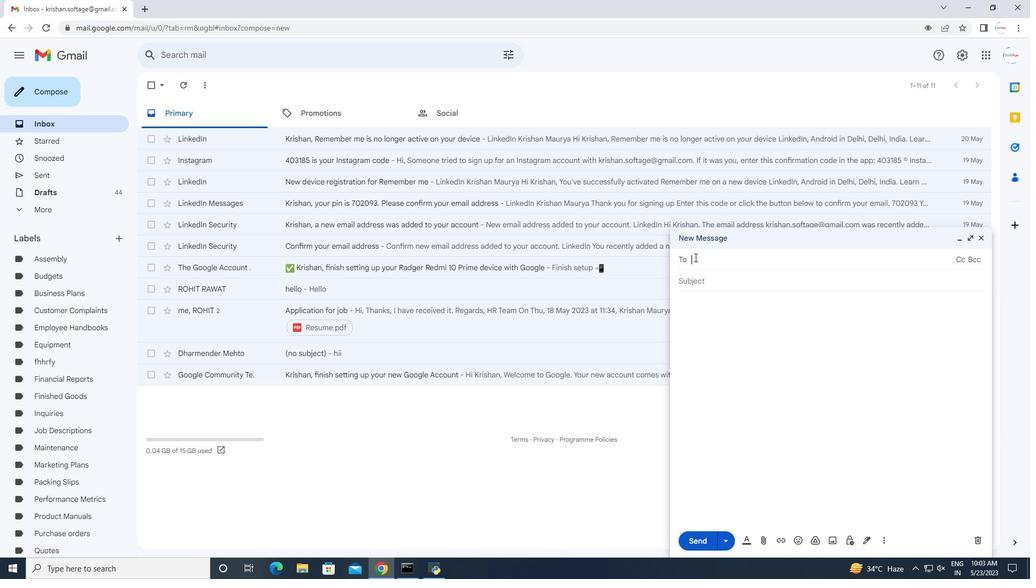 
Action: Mouse pressed left at (696, 257)
Screenshot: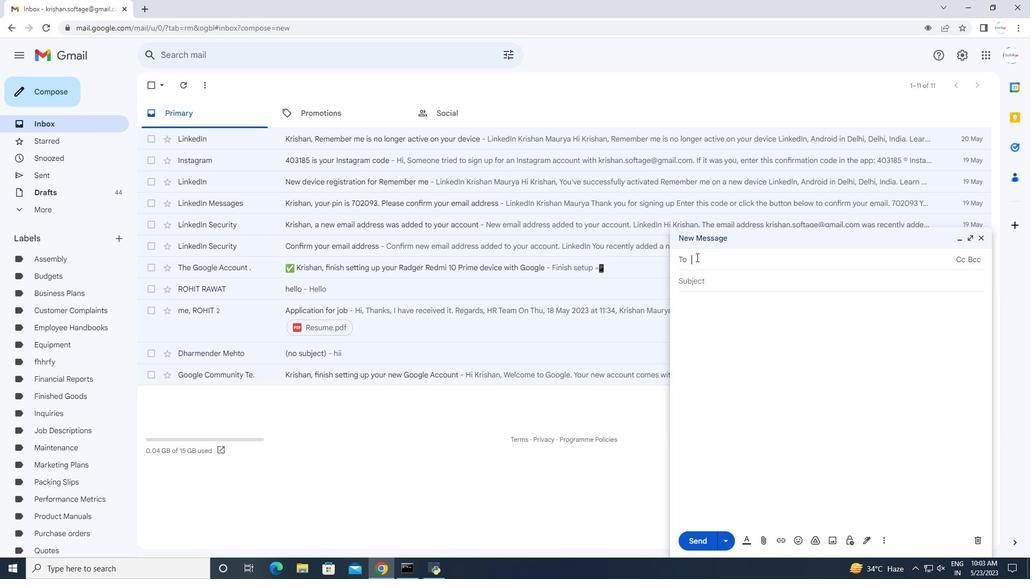 
Action: Key pressed softage.6<Key.shift>@softage.net<Key.tab><Key.tab><Key.tab>
Screenshot: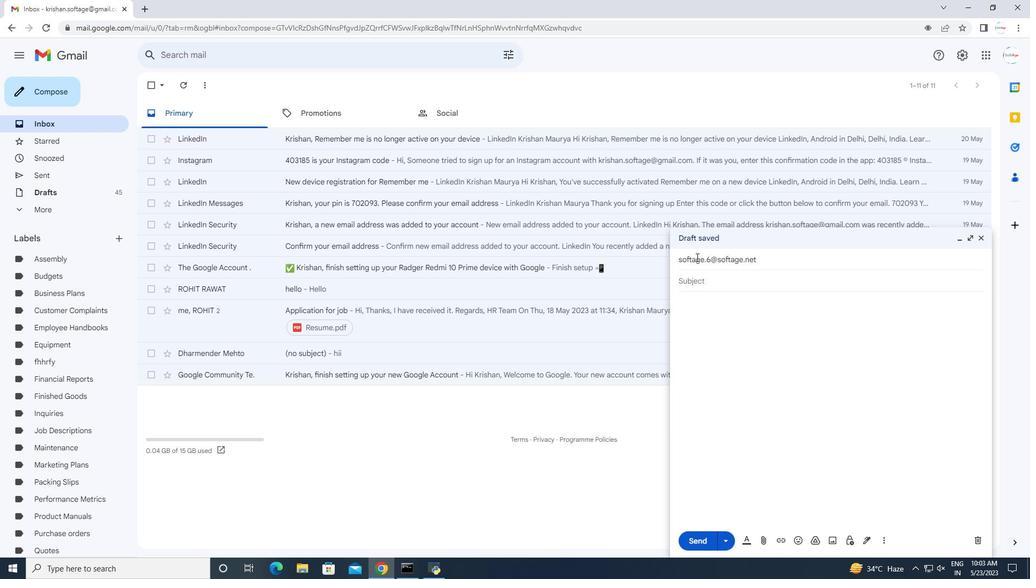 
Action: Mouse moved to (689, 304)
Screenshot: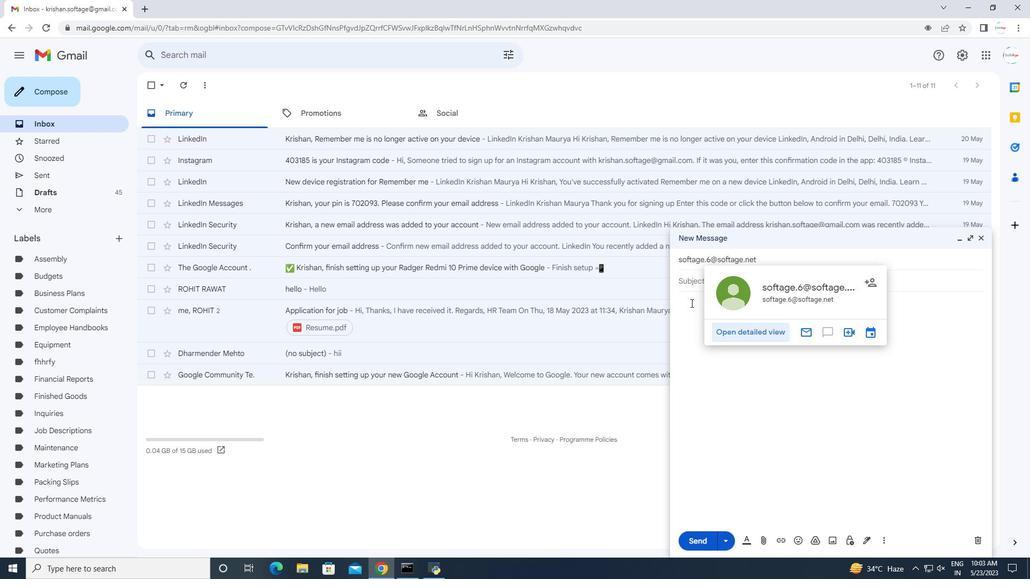 
Action: Mouse pressed left at (689, 304)
Screenshot: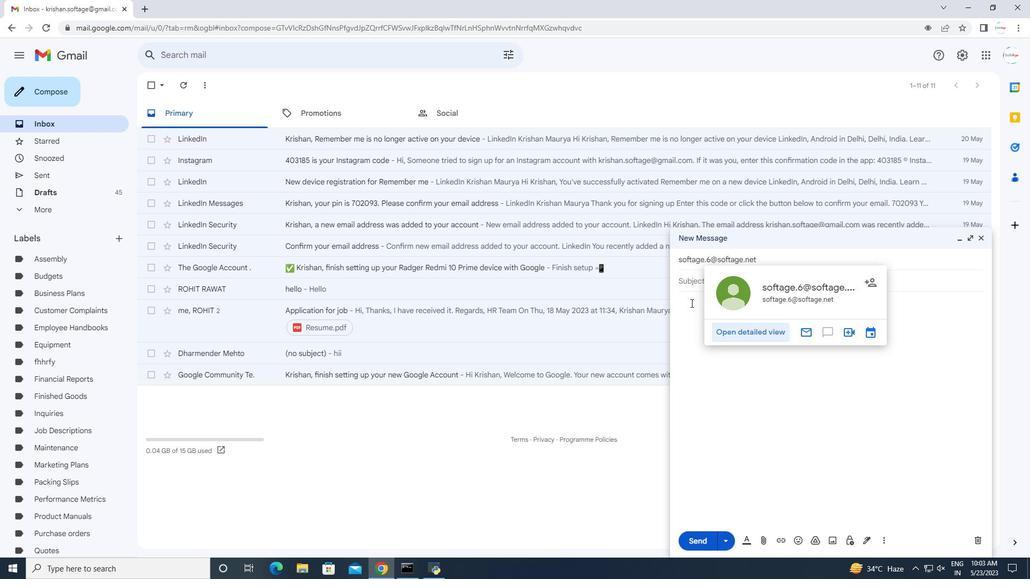 
Action: Mouse moved to (689, 304)
Screenshot: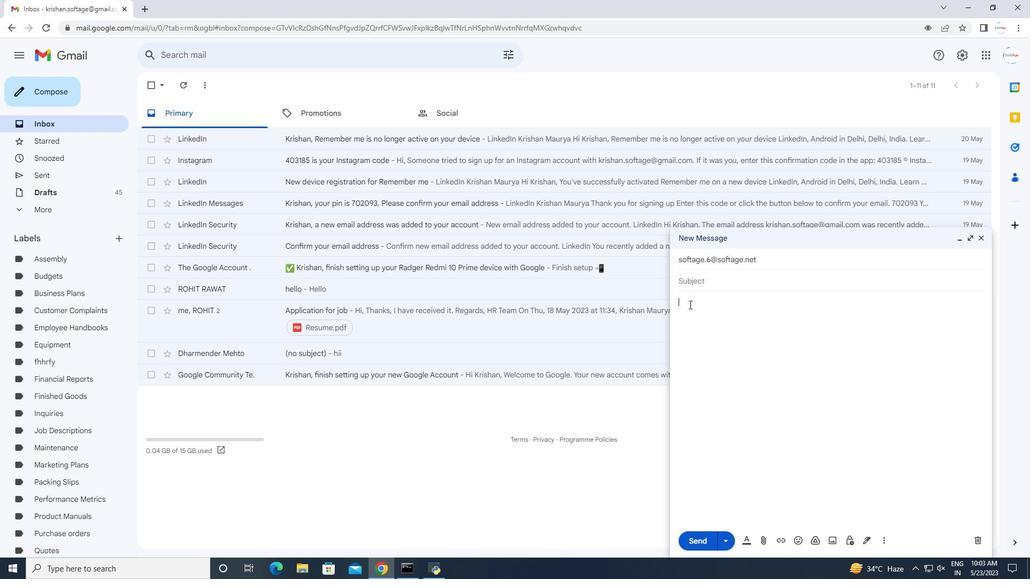 
Action: Key pressed <Key.shift>Have<Key.space><Key.shift>a<Key.space><Key.shift><Key.shift><Key.shift><Key.shift><Key.shift><Key.shift><Key.shift><Key.shift><Key.shift><Key.shift><Key.shift>great<Key.space><Key.shift>Natio<Key.backspace><Key.backspace><Key.backspace>tional<Key.space><Key.shift>Alzheimers<Key.space><Key.shift>Disease<Key.space><Key.shift>Awareness<Key.space><Key.shift>Month
Screenshot: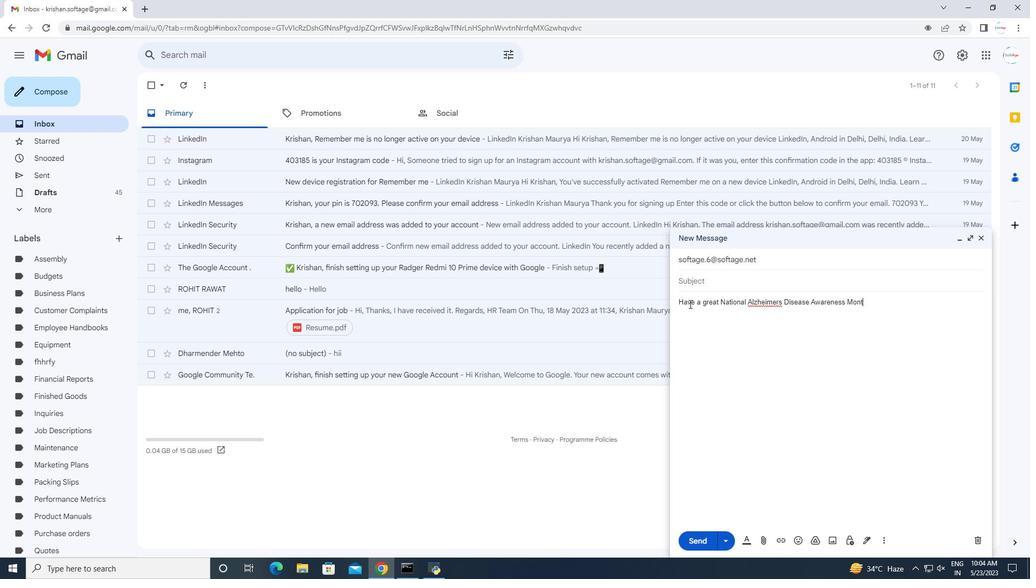 
Action: Mouse moved to (763, 298)
Screenshot: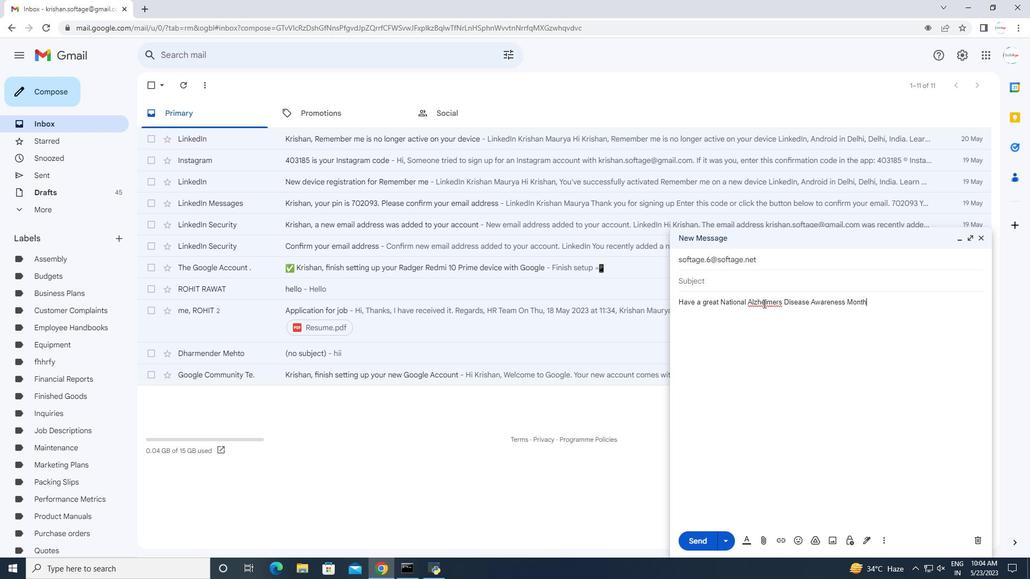 
Action: Mouse pressed right at (763, 298)
Screenshot: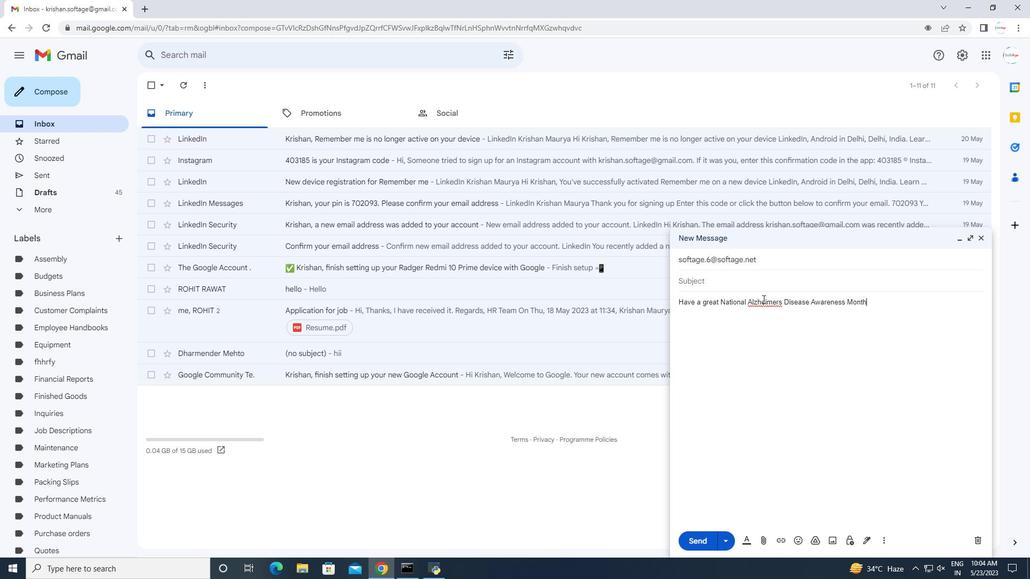 
Action: Mouse moved to (773, 325)
Screenshot: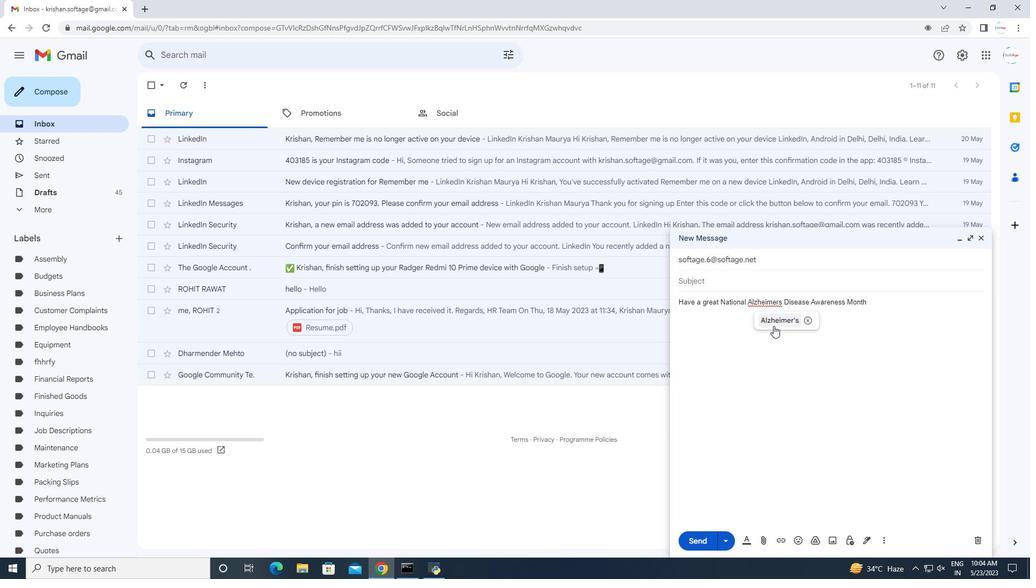 
Action: Mouse pressed left at (773, 325)
Screenshot: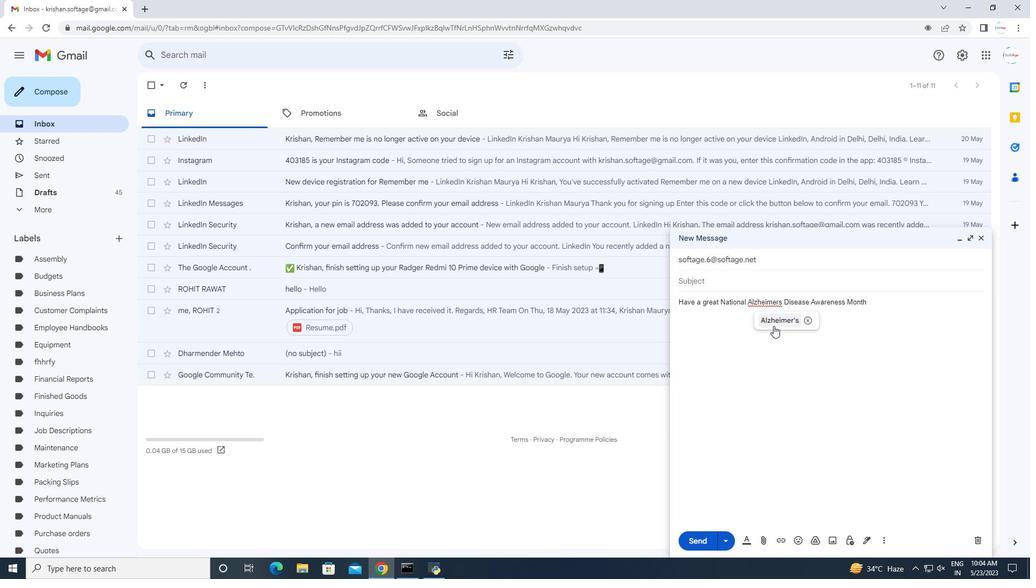 
Action: Mouse moved to (863, 299)
Screenshot: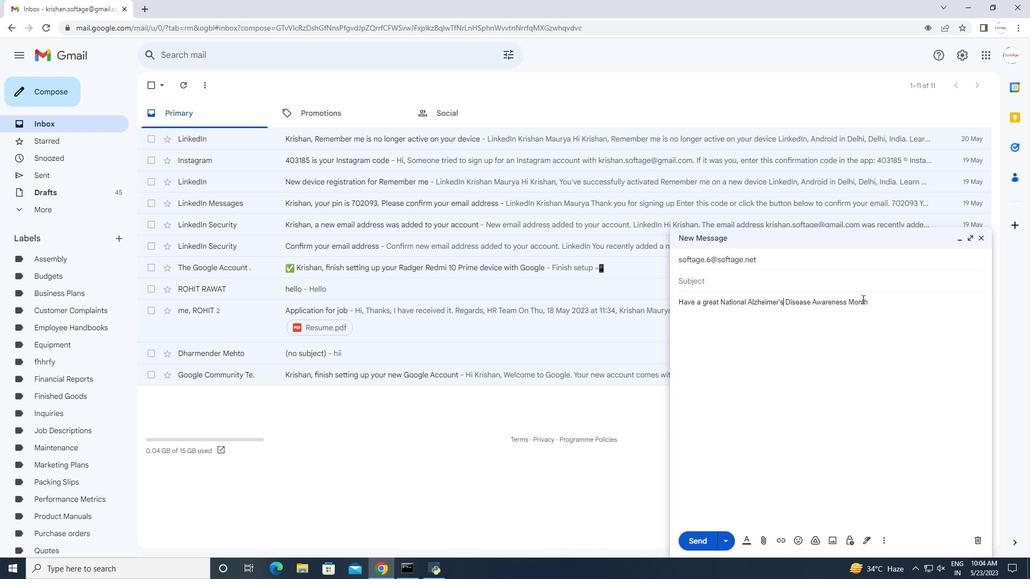 
Action: Mouse pressed left at (863, 299)
Screenshot: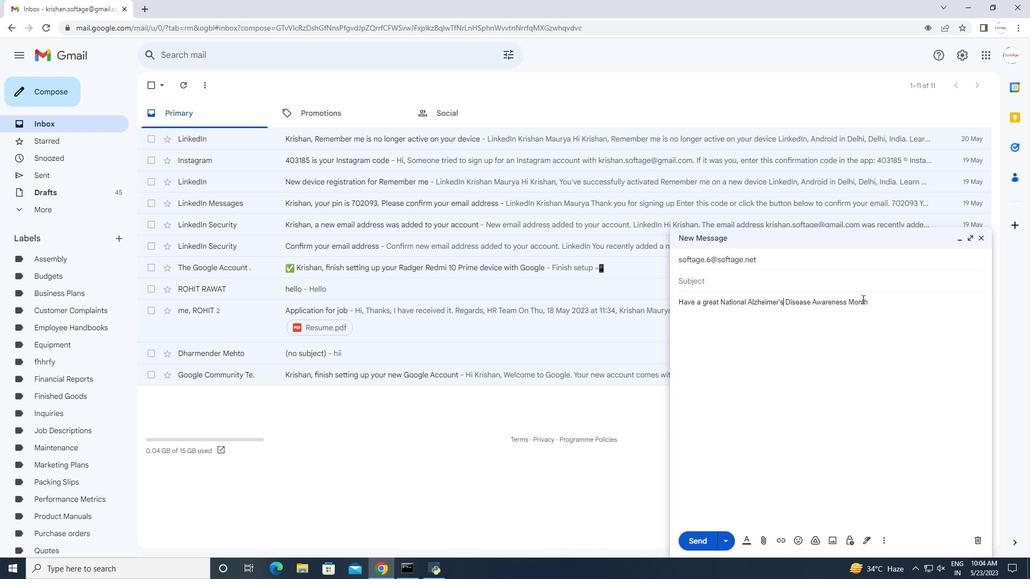 
Action: Mouse moved to (874, 301)
Screenshot: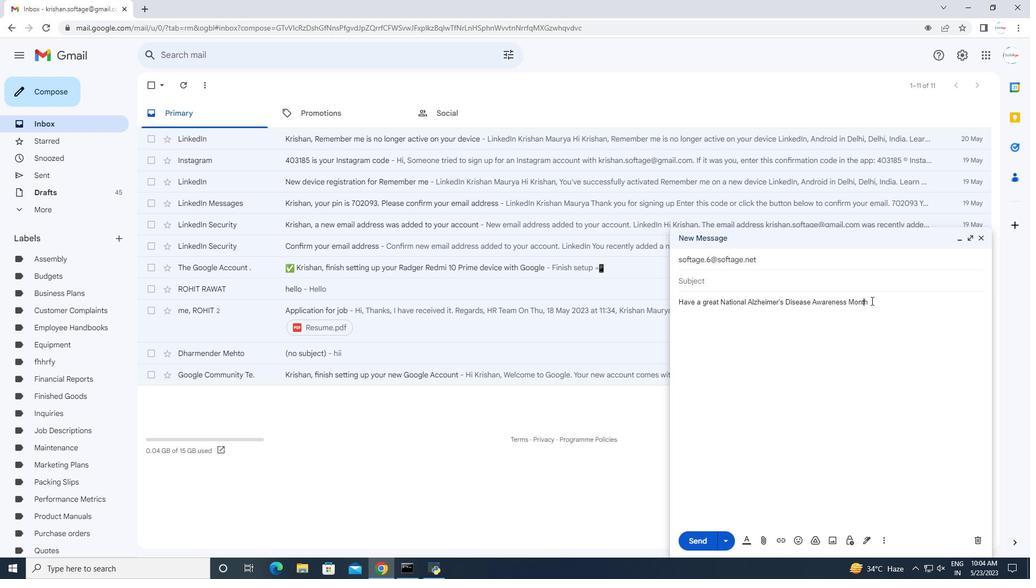 
Action: Mouse pressed left at (874, 301)
Screenshot: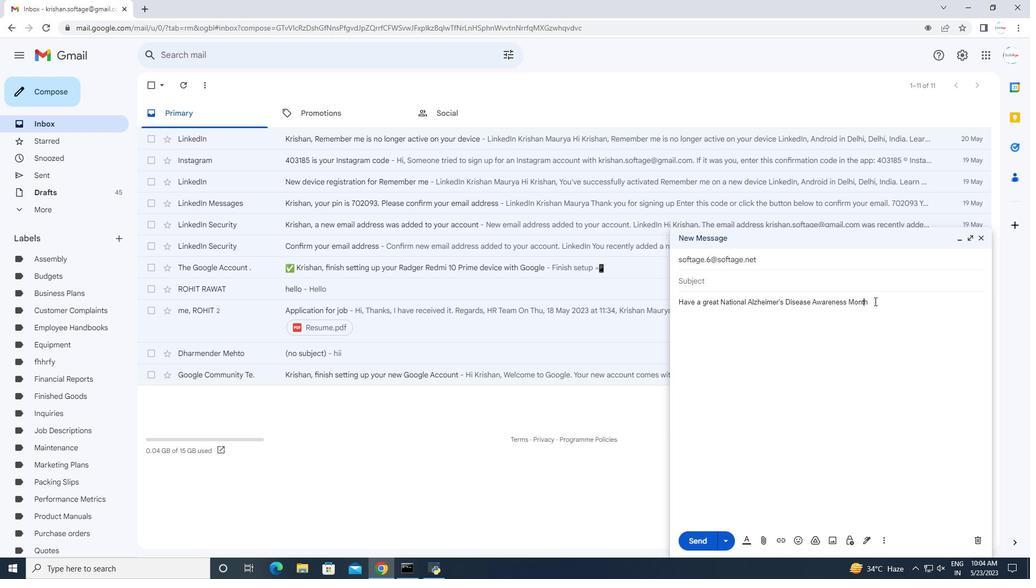 
Action: Key pressed .
Screenshot: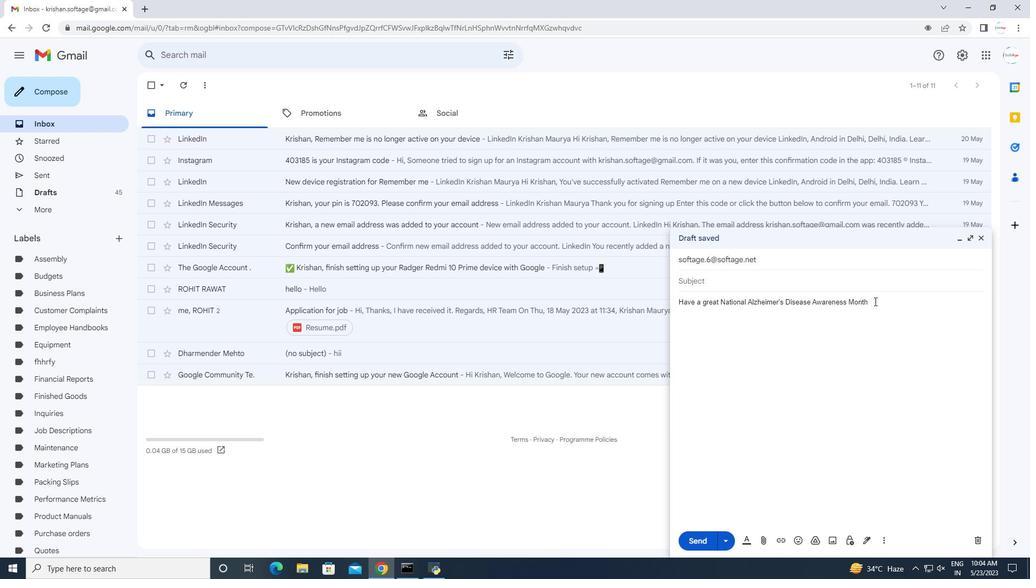 
Action: Mouse moved to (867, 543)
Screenshot: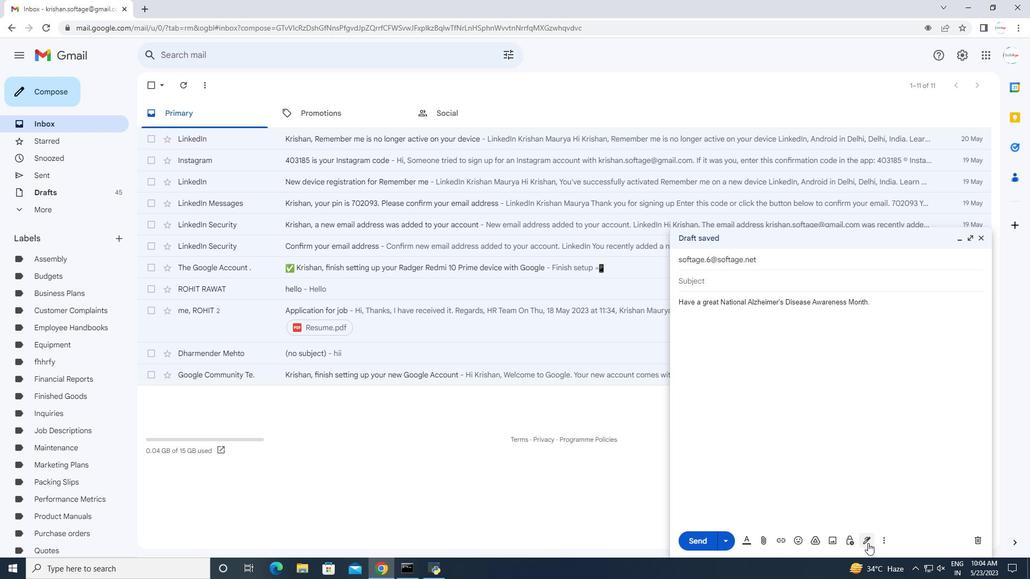 
Action: Mouse pressed left at (867, 543)
Screenshot: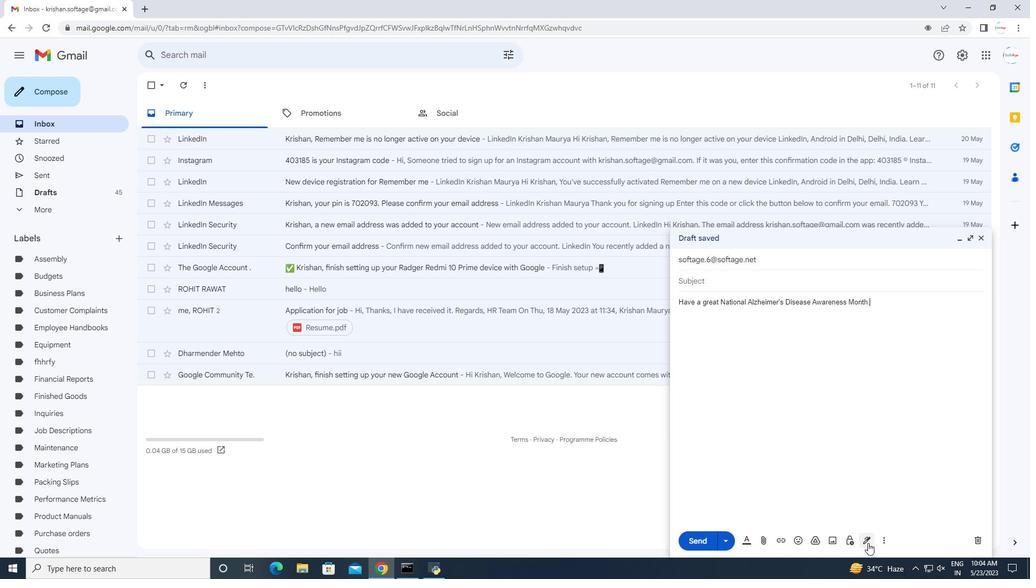 
Action: Mouse moved to (907, 528)
Screenshot: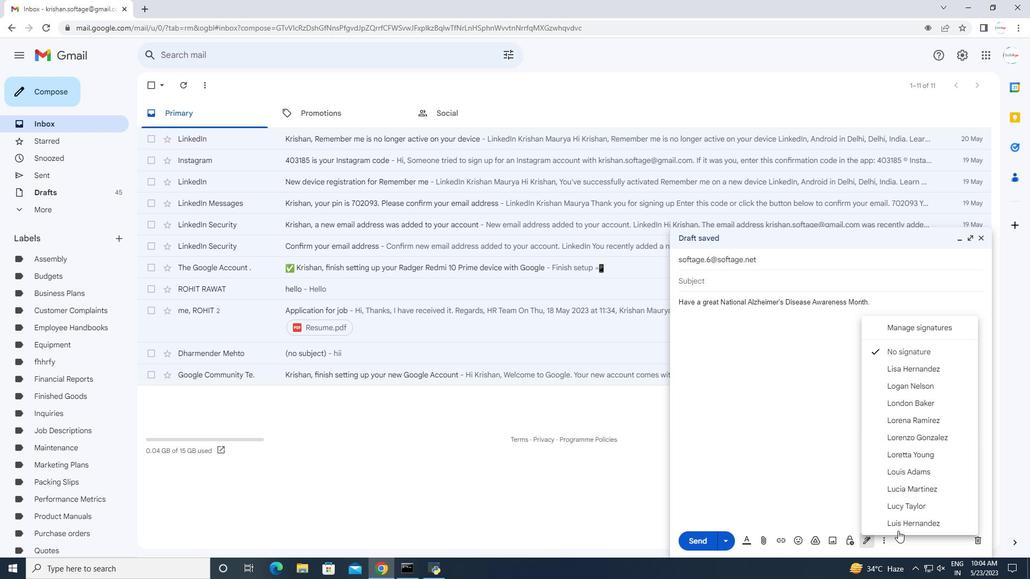 
Action: Mouse pressed left at (907, 528)
Screenshot: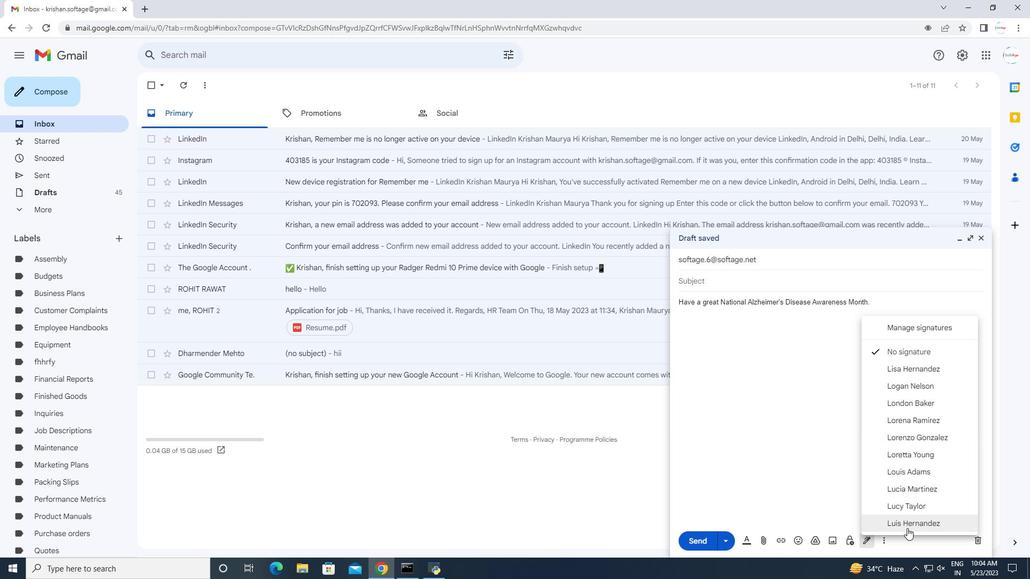 
Action: Mouse moved to (883, 542)
Screenshot: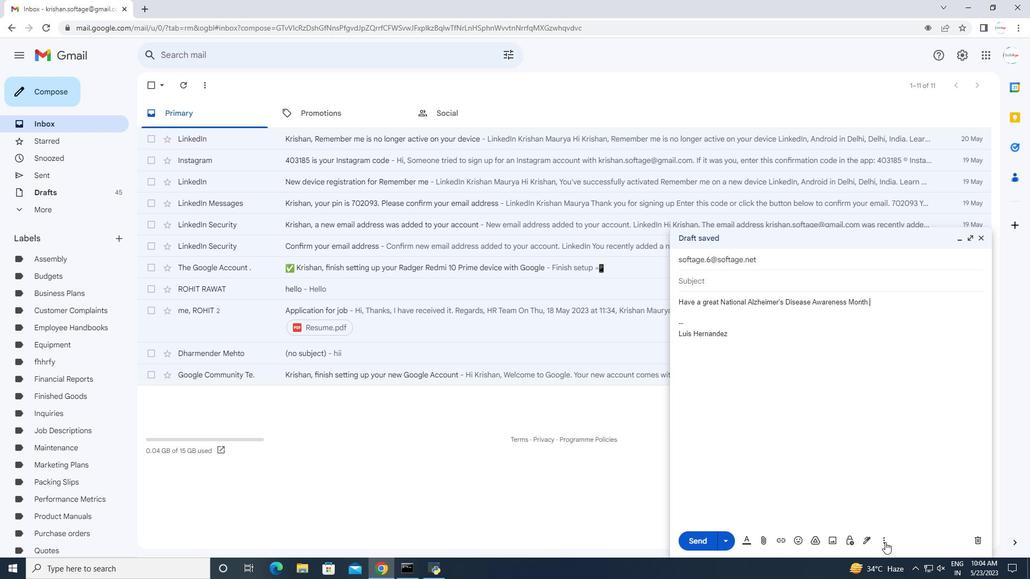 
Action: Mouse pressed left at (883, 542)
Screenshot: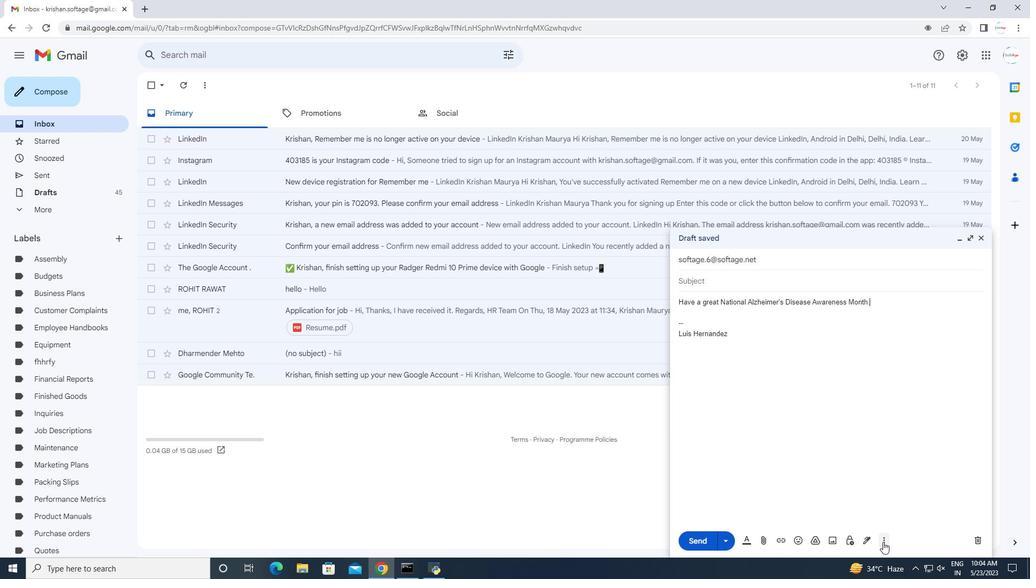 
Action: Mouse moved to (915, 444)
Screenshot: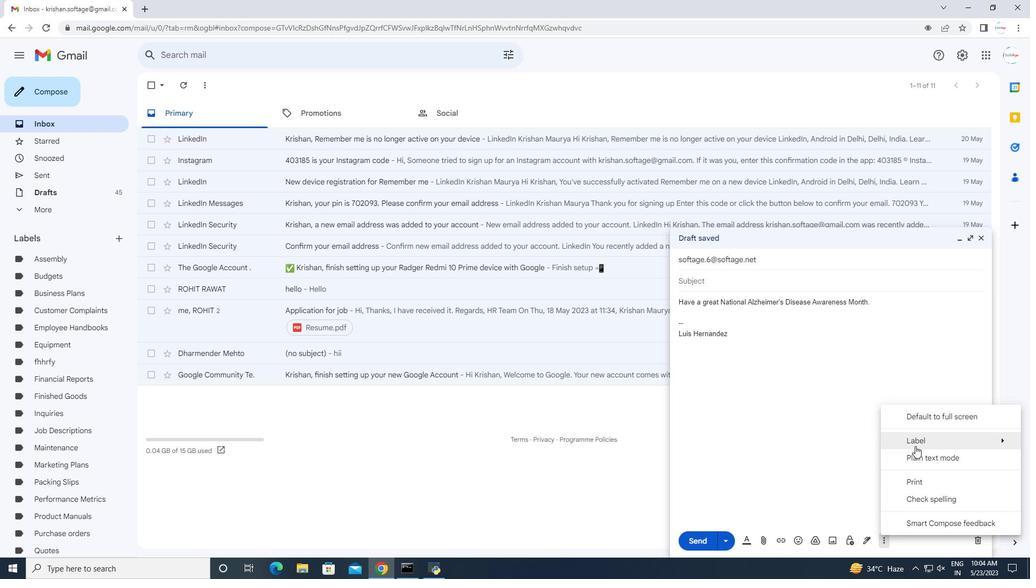 
Action: Mouse pressed left at (915, 444)
Screenshot: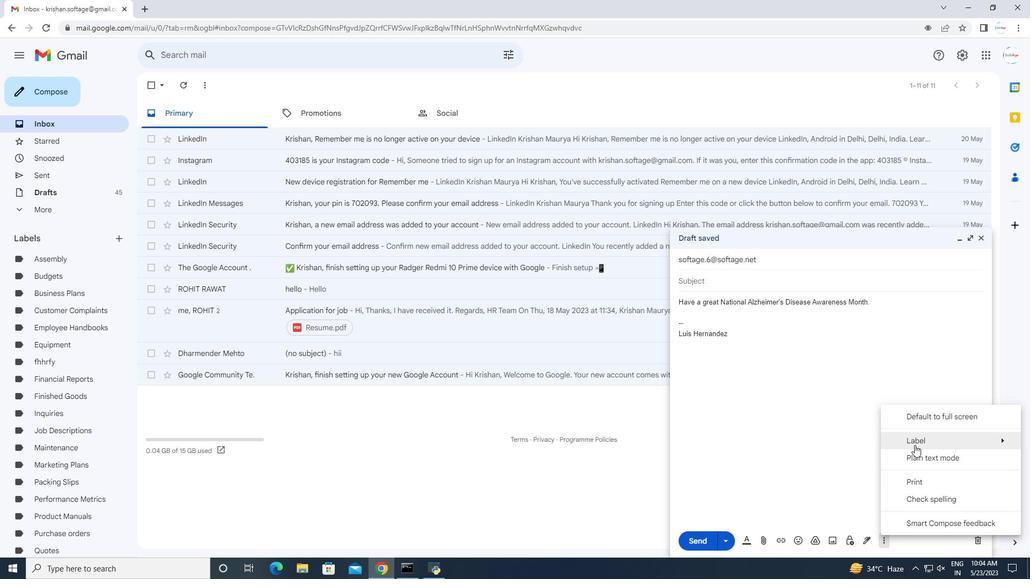 
Action: Mouse moved to (809, 423)
Screenshot: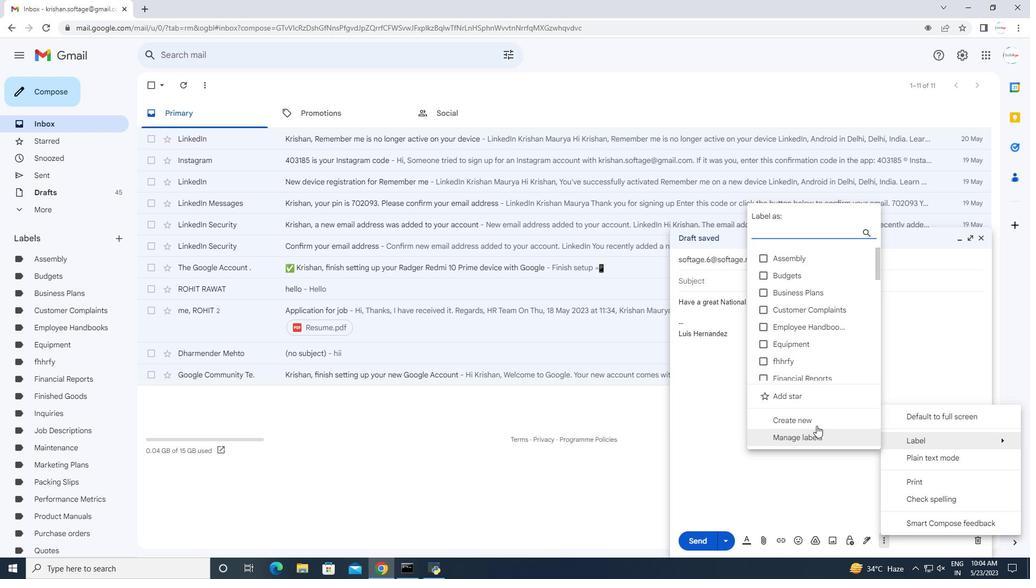 
Action: Mouse pressed left at (809, 423)
Screenshot: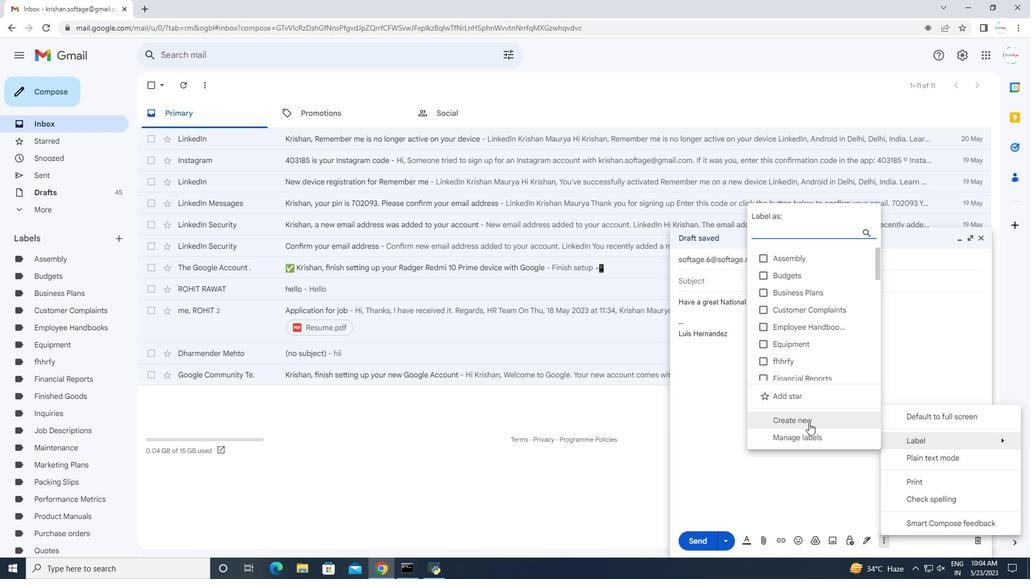 
Action: Mouse moved to (514, 285)
Screenshot: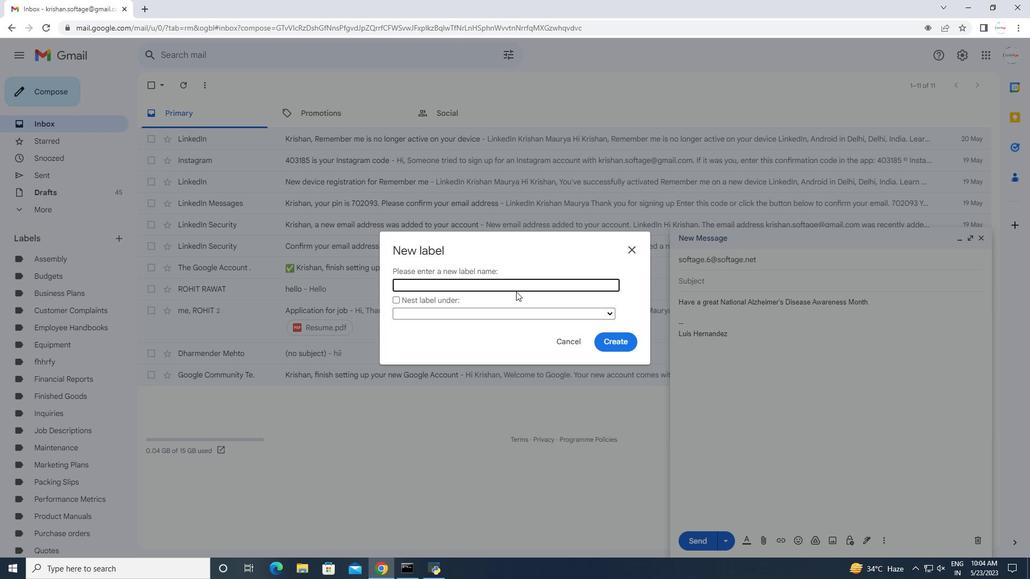 
Action: Mouse pressed left at (514, 285)
Screenshot: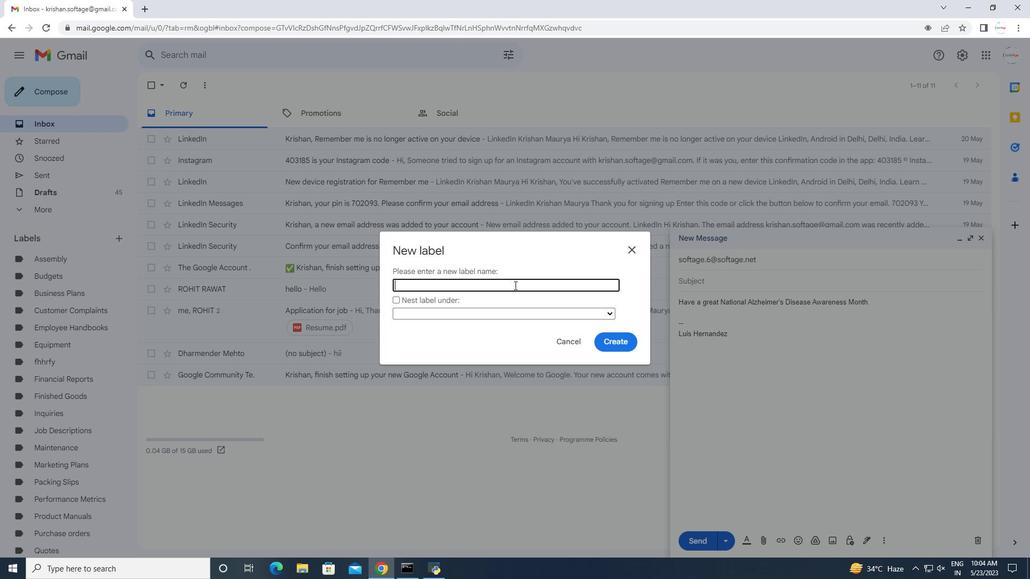 
Action: Key pressed <Key.shift>Tax<Key.space><Key.shift>Filings
Screenshot: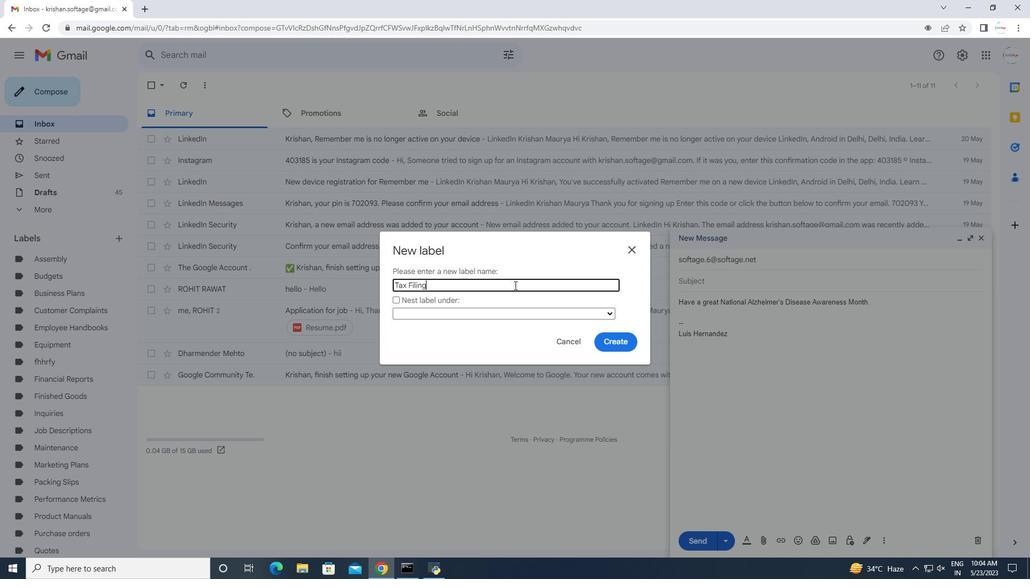 
Action: Mouse moved to (615, 345)
Screenshot: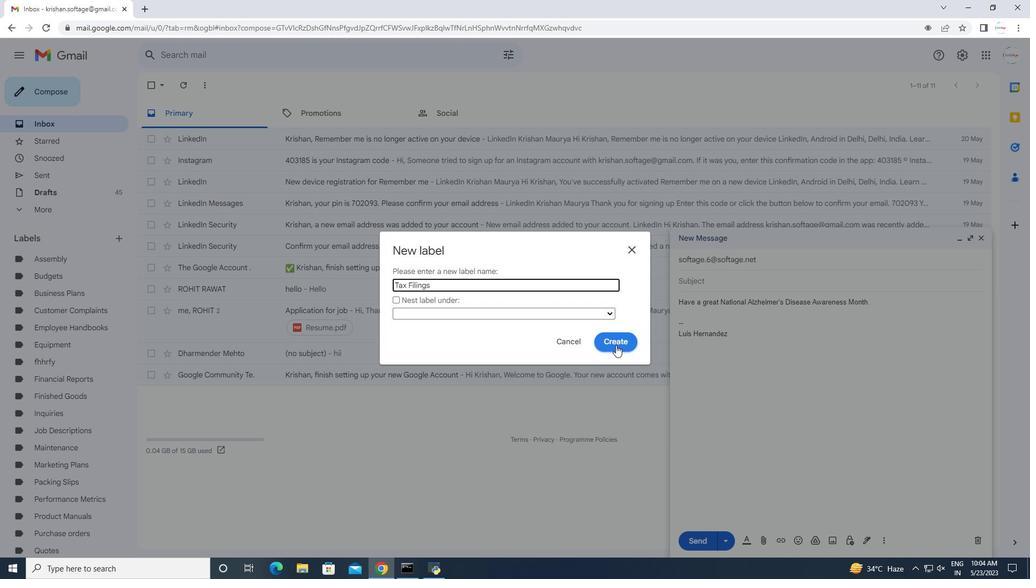 
Action: Mouse pressed left at (615, 345)
Screenshot: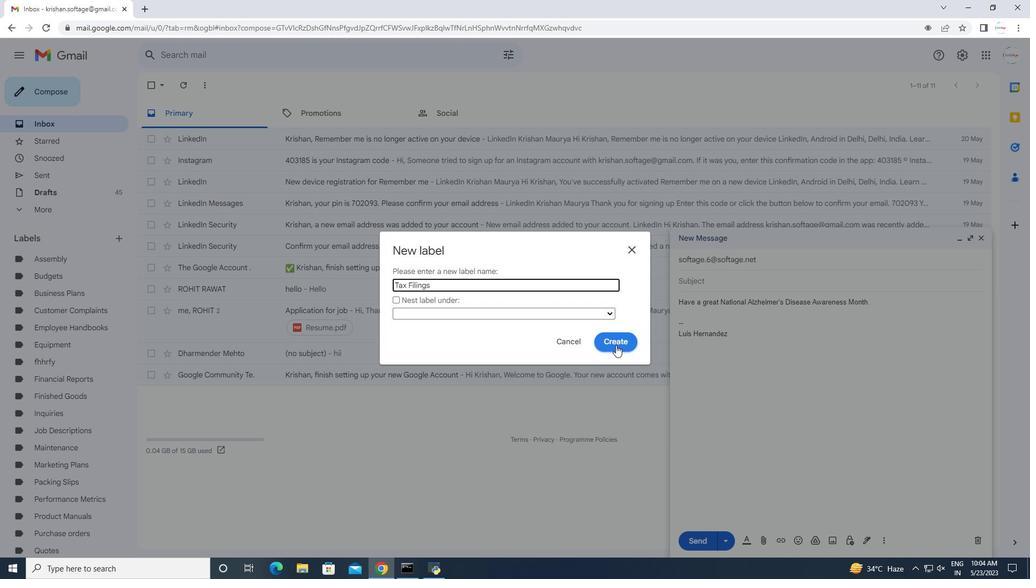 
Action: Mouse moved to (772, 322)
Screenshot: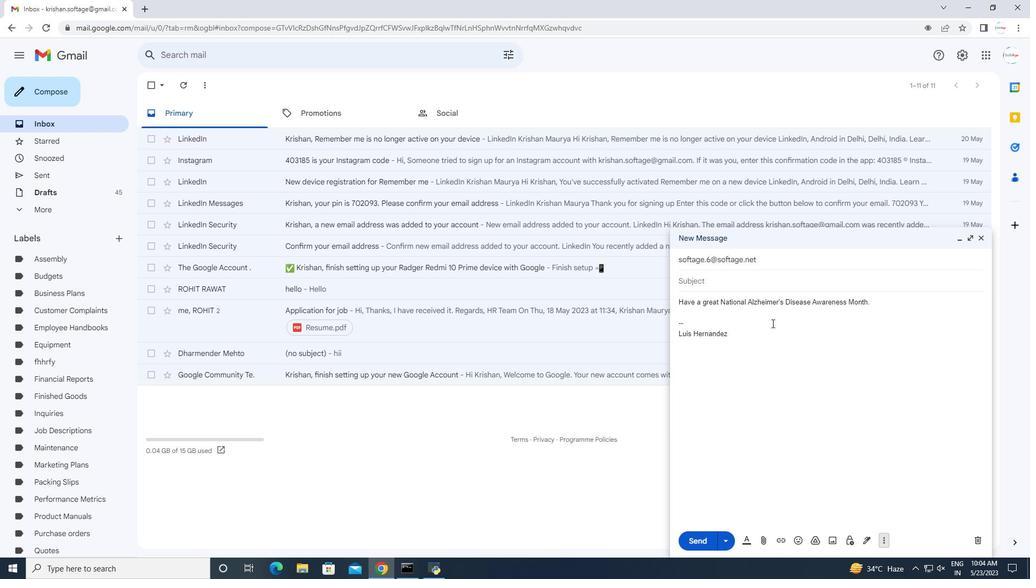 
